 Task: Find connections with filter location Issia with filter topic #Managementconsultant with filter profile language French with filter current company Frost & Sullivan with filter school Bansal Institute of Science & Technology, Raisen Road, Kokta, Anand Nagar, Bhopal - 462021 with filter industry Machinery Manufacturing with filter service category Business Law with filter keywords title Director of Inside Sales
Action: Mouse moved to (509, 66)
Screenshot: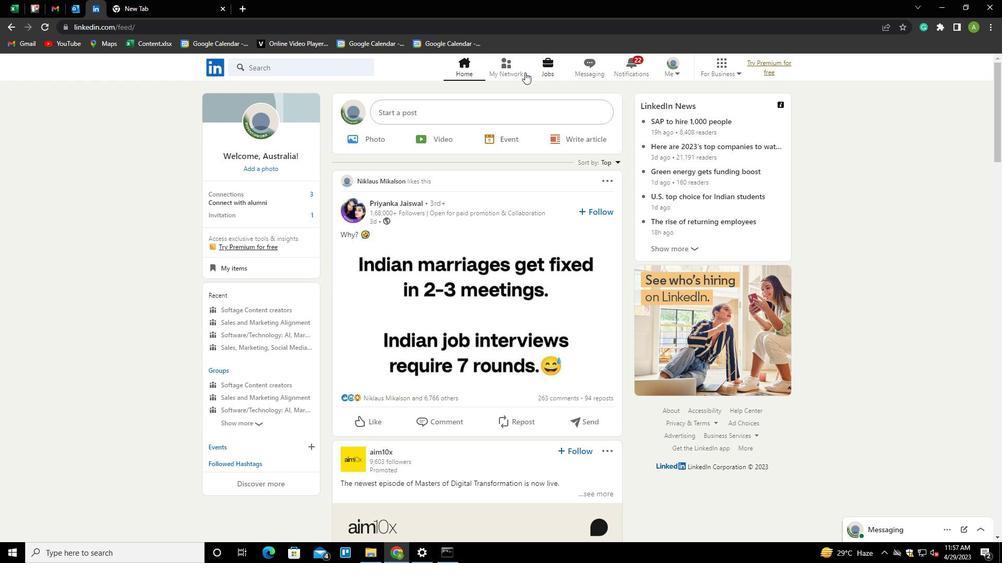
Action: Mouse pressed left at (509, 66)
Screenshot: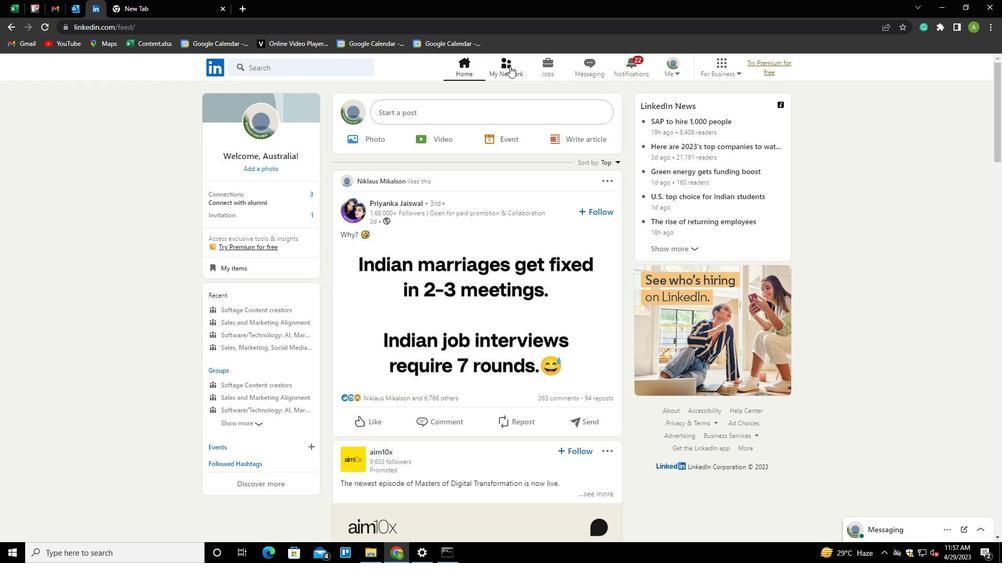 
Action: Mouse moved to (281, 124)
Screenshot: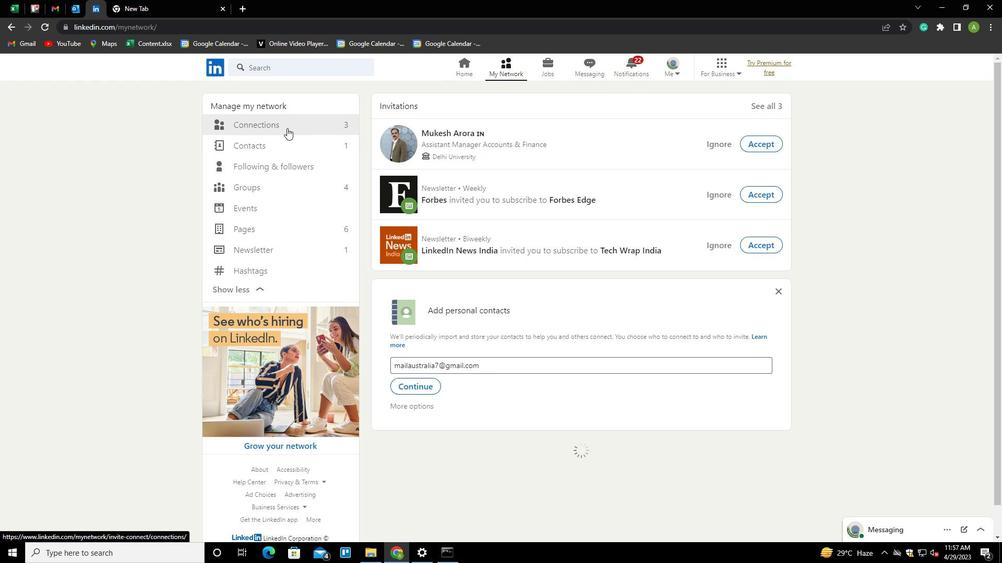
Action: Mouse pressed left at (281, 124)
Screenshot: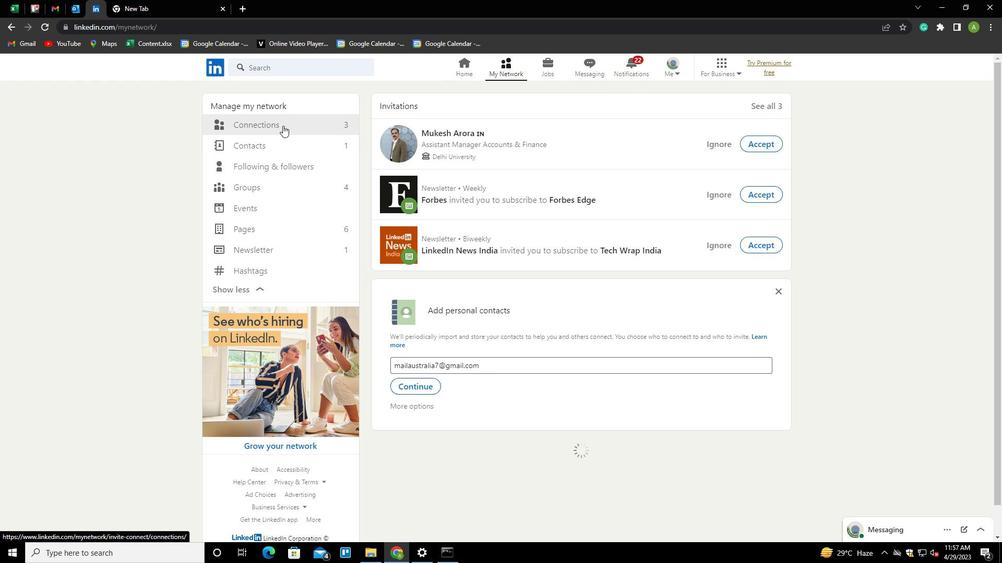 
Action: Mouse moved to (583, 123)
Screenshot: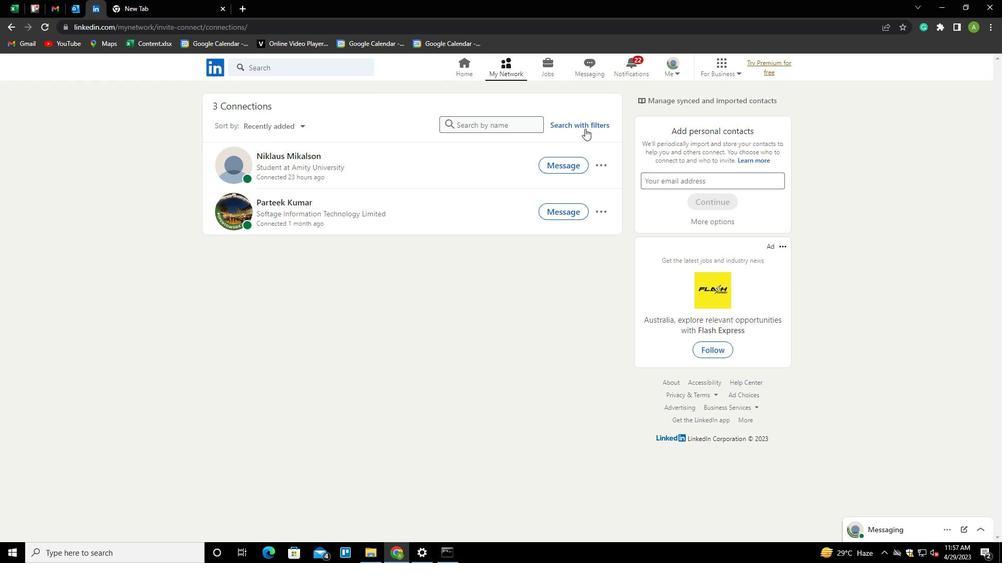 
Action: Mouse pressed left at (583, 123)
Screenshot: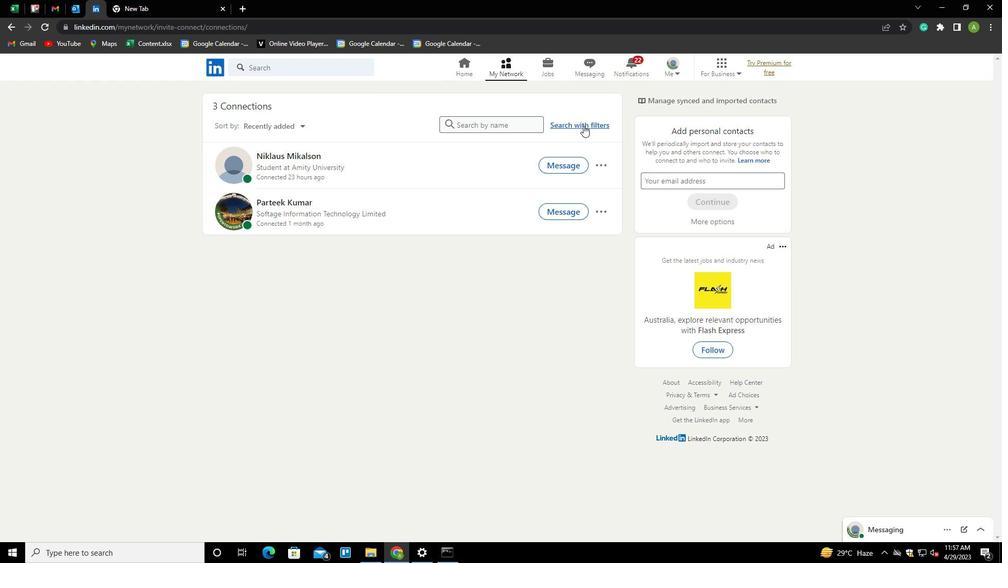 
Action: Mouse moved to (533, 91)
Screenshot: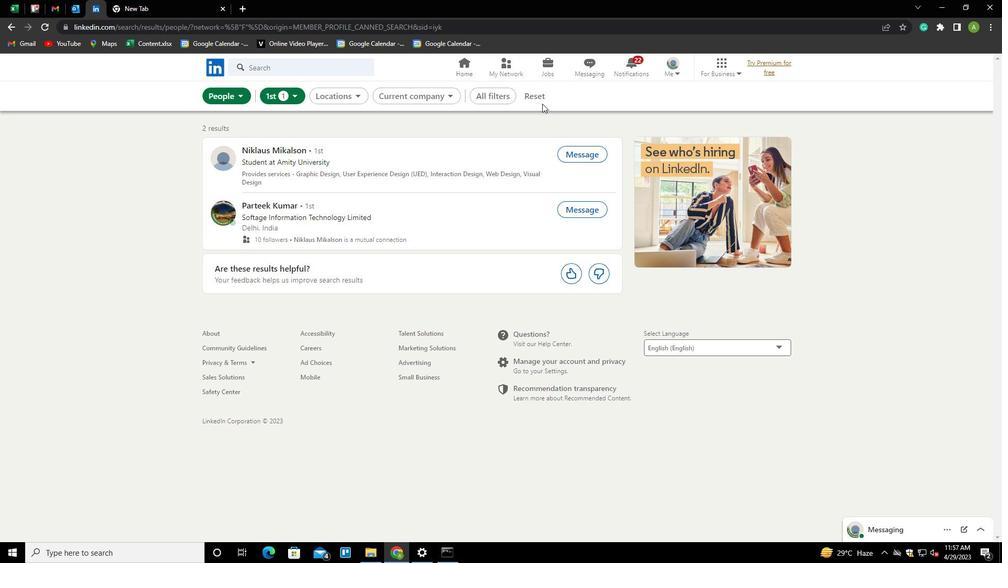 
Action: Mouse pressed left at (533, 91)
Screenshot: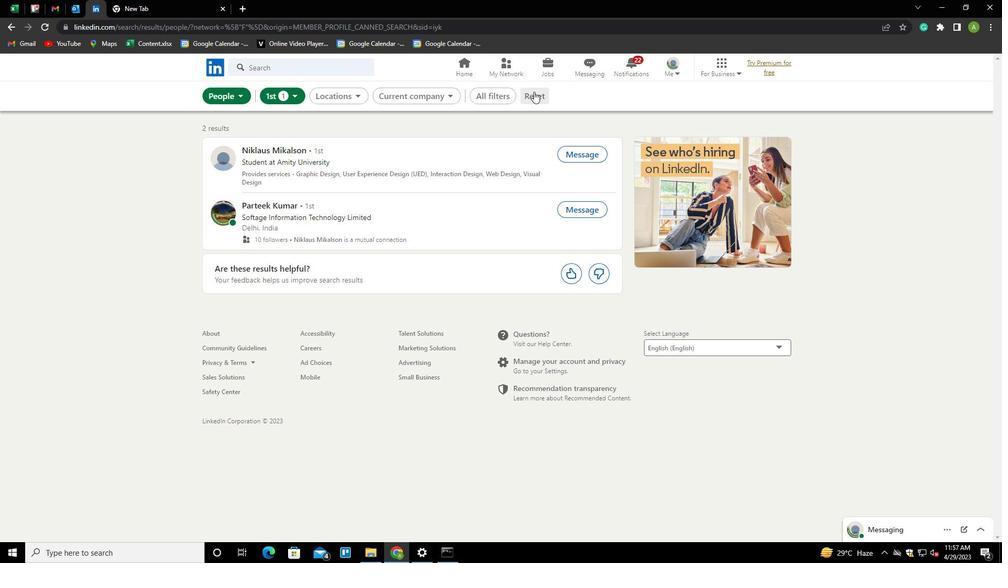 
Action: Mouse moved to (508, 94)
Screenshot: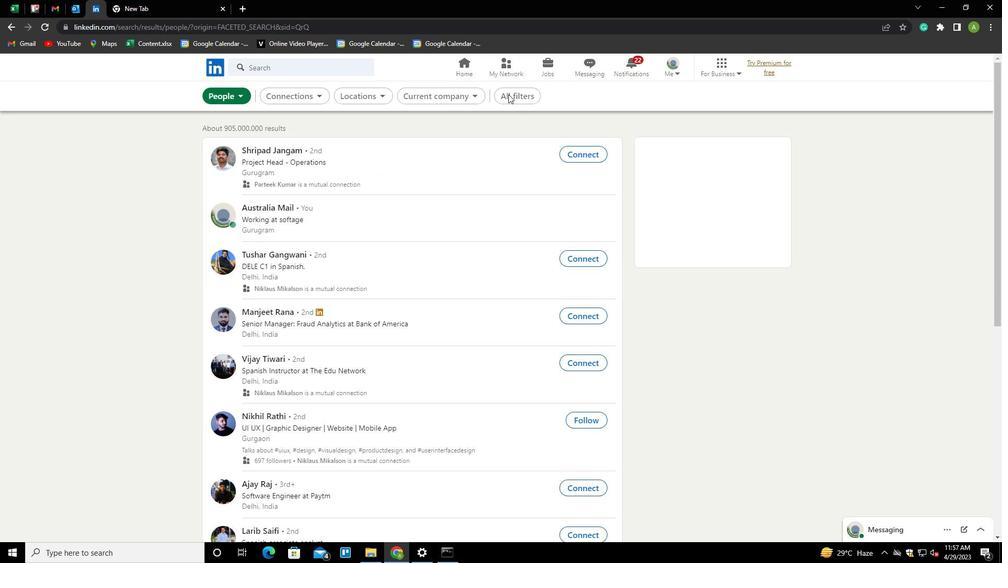 
Action: Mouse pressed left at (508, 94)
Screenshot: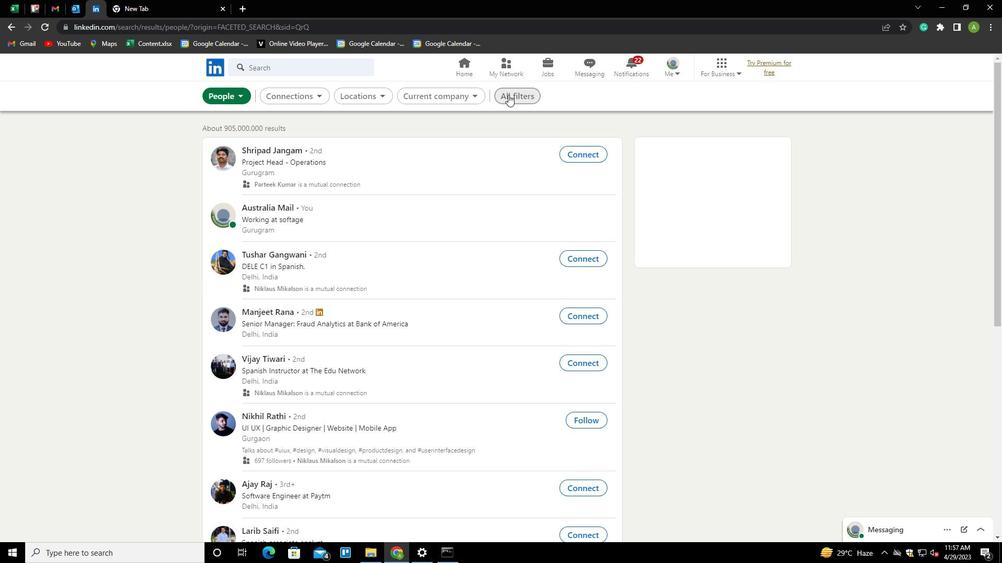 
Action: Mouse moved to (808, 300)
Screenshot: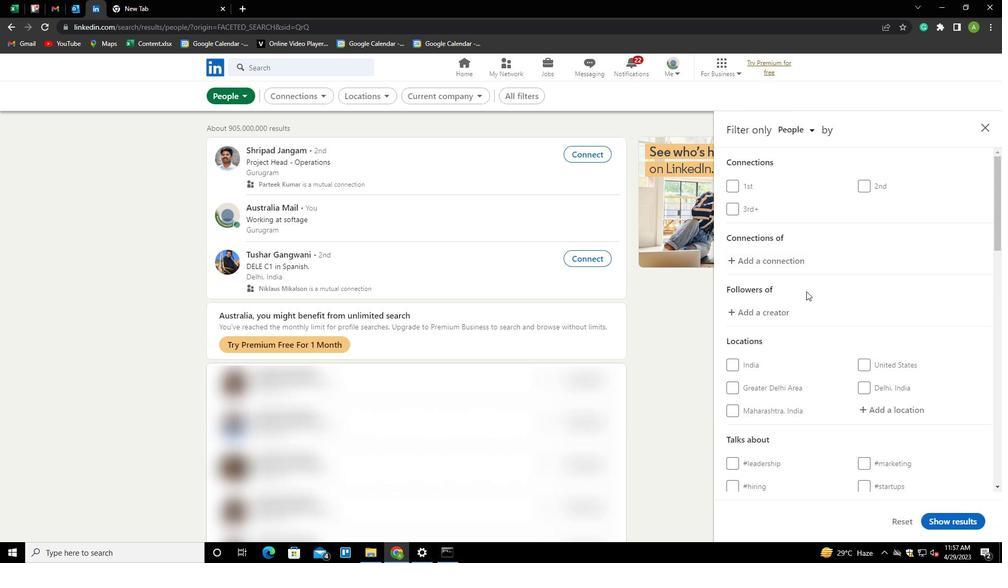 
Action: Mouse scrolled (808, 300) with delta (0, 0)
Screenshot: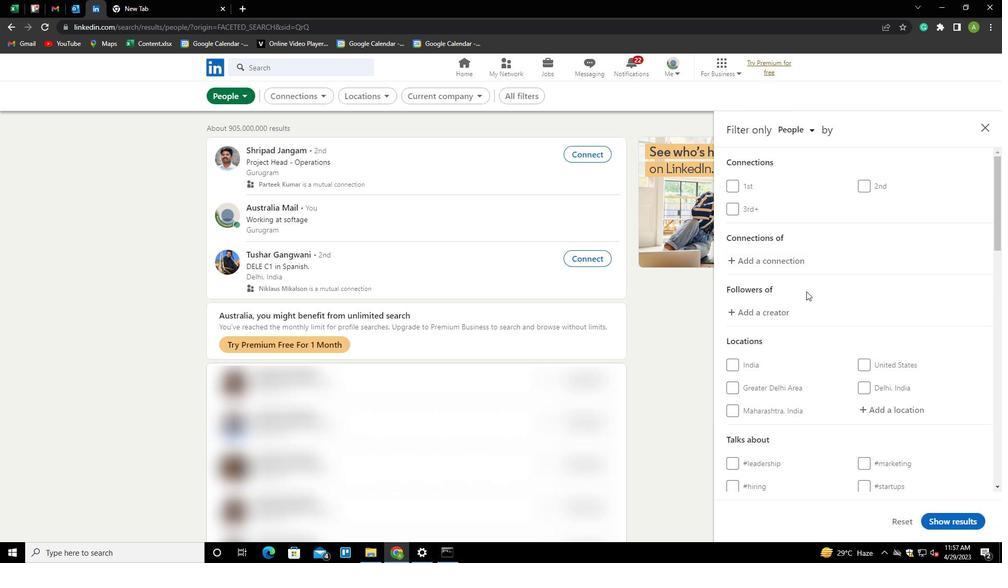 
Action: Mouse scrolled (808, 300) with delta (0, 0)
Screenshot: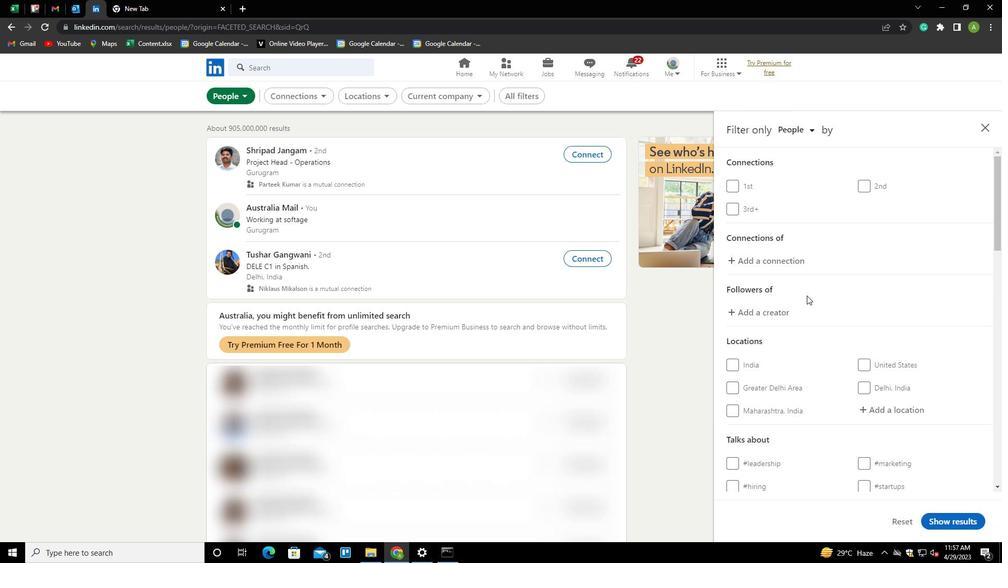 
Action: Mouse scrolled (808, 300) with delta (0, 0)
Screenshot: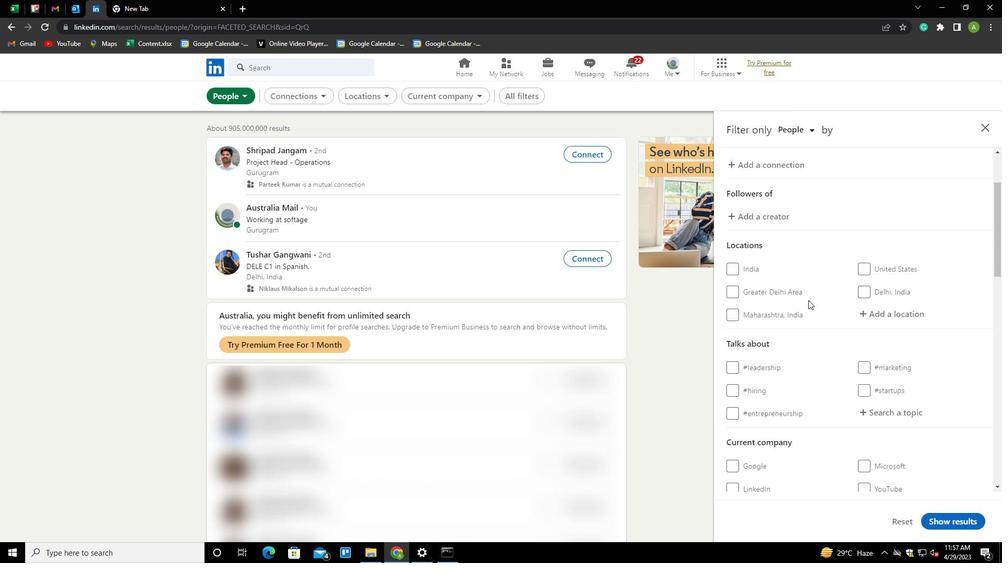 
Action: Mouse moved to (881, 258)
Screenshot: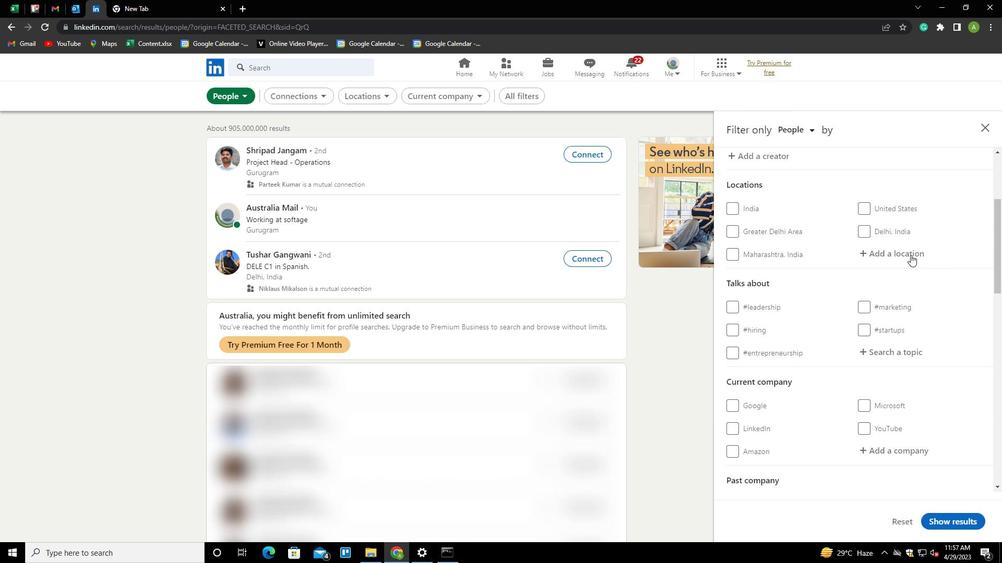 
Action: Mouse pressed left at (881, 258)
Screenshot: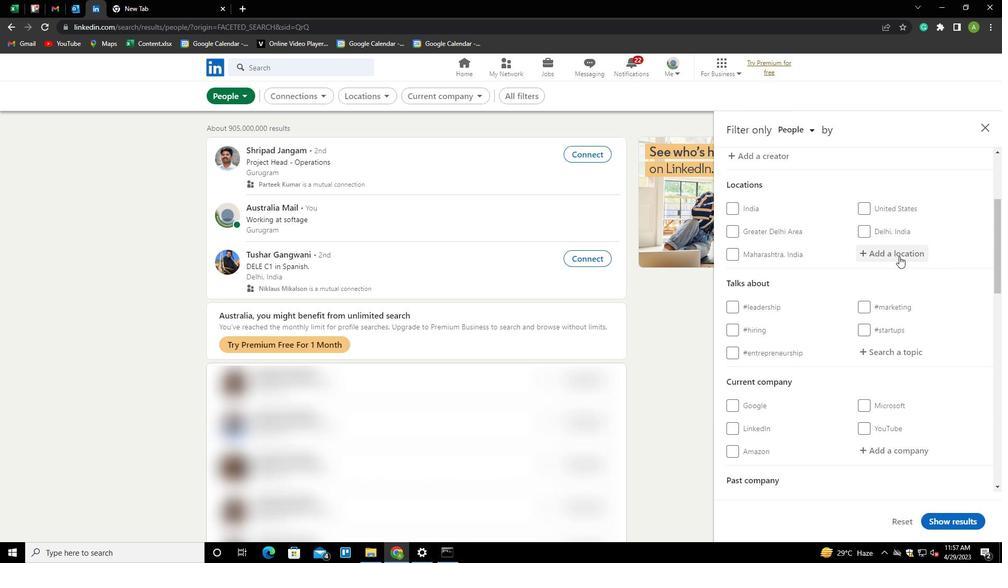 
Action: Mouse moved to (886, 256)
Screenshot: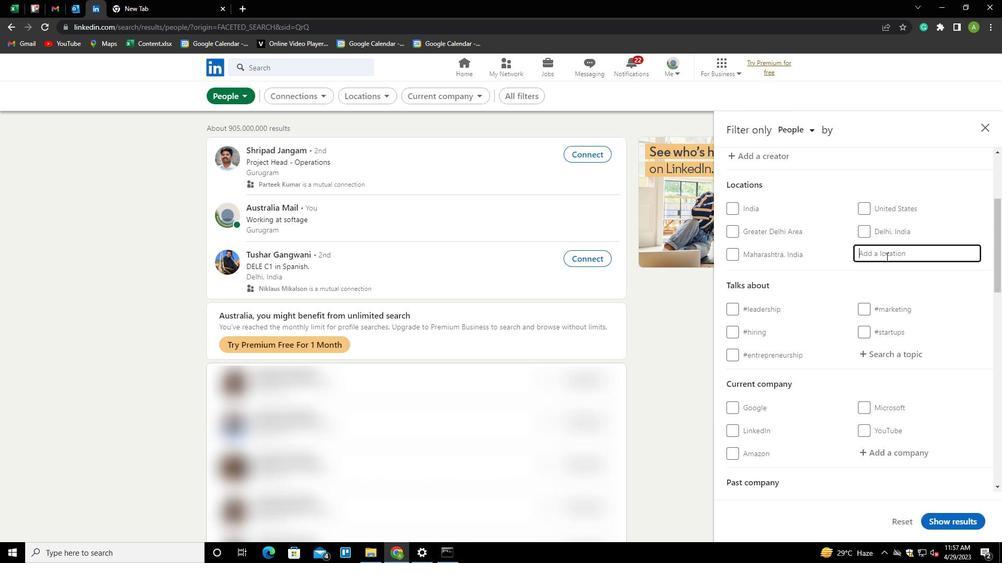 
Action: Mouse pressed left at (886, 256)
Screenshot: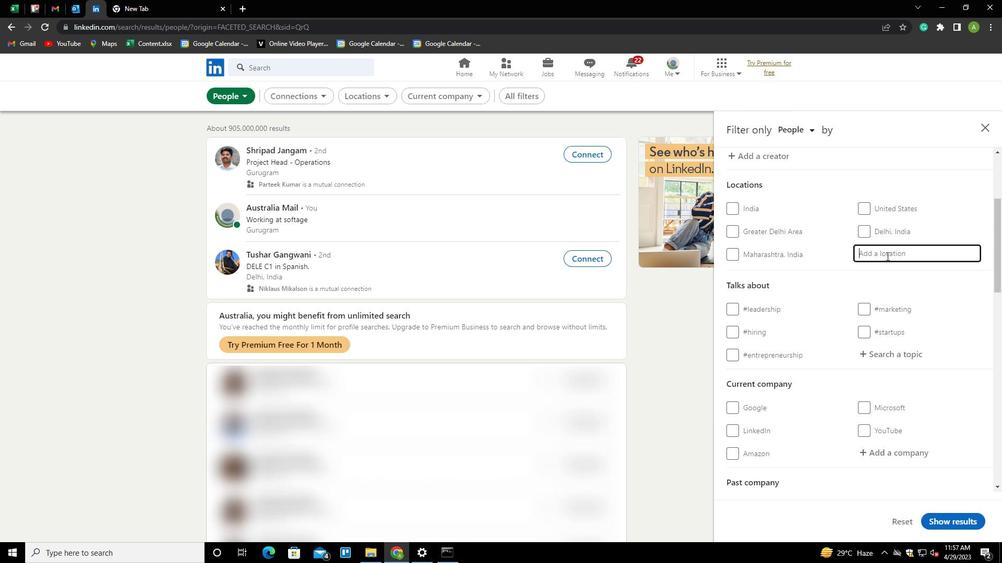 
Action: Key pressed <Key.shift>ISSIA<Key.down>
Screenshot: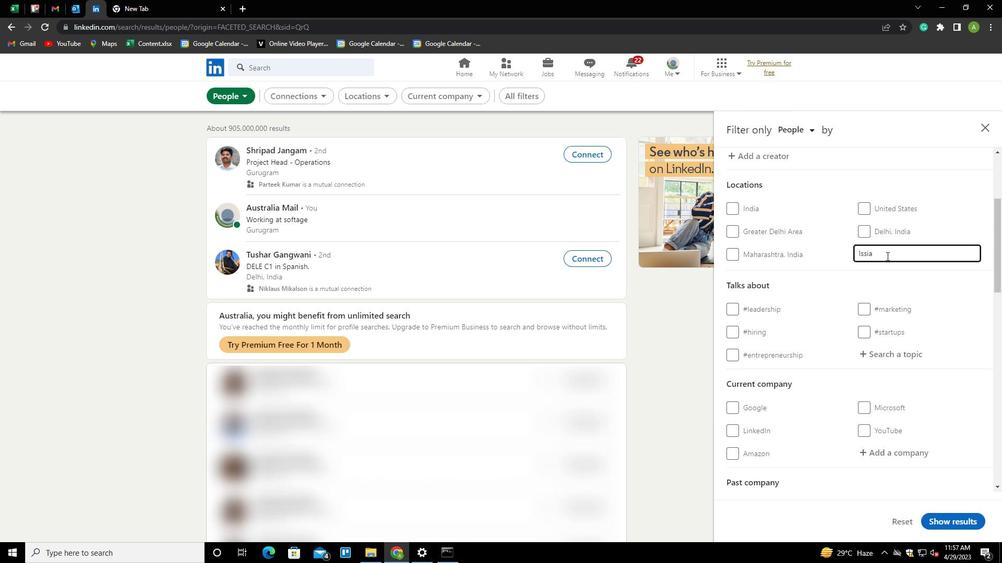 
Action: Mouse moved to (894, 276)
Screenshot: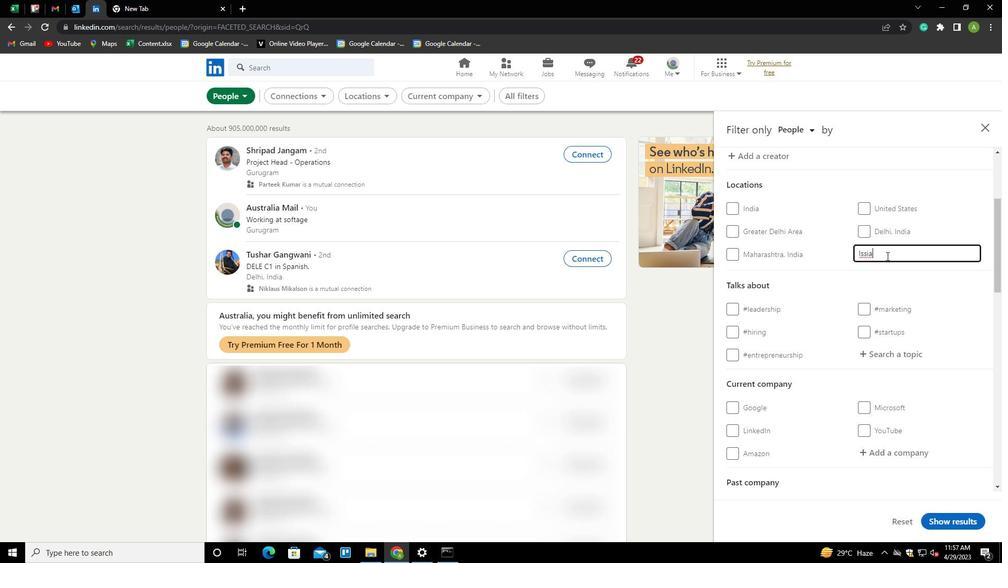 
Action: Mouse pressed left at (894, 276)
Screenshot: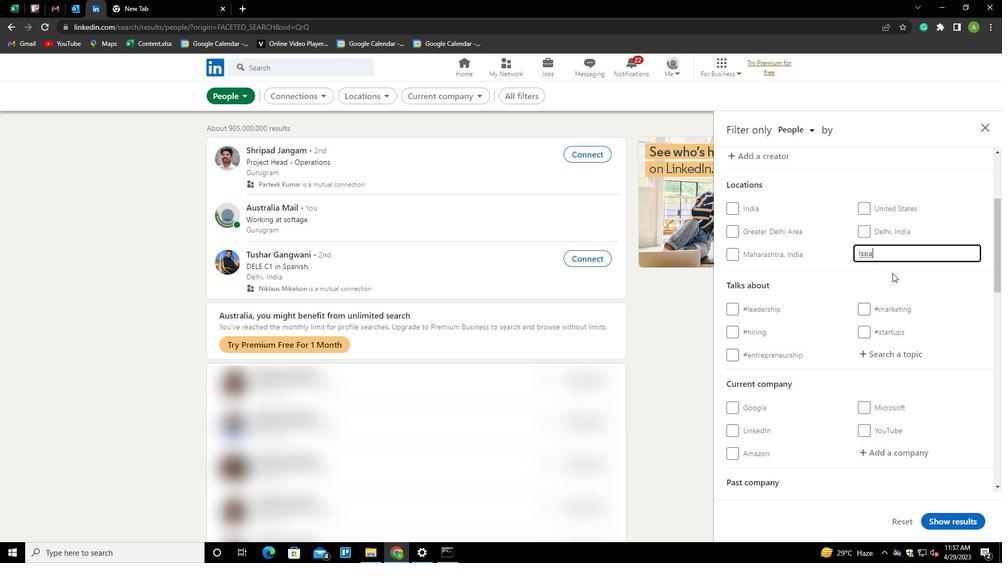 
Action: Mouse moved to (898, 277)
Screenshot: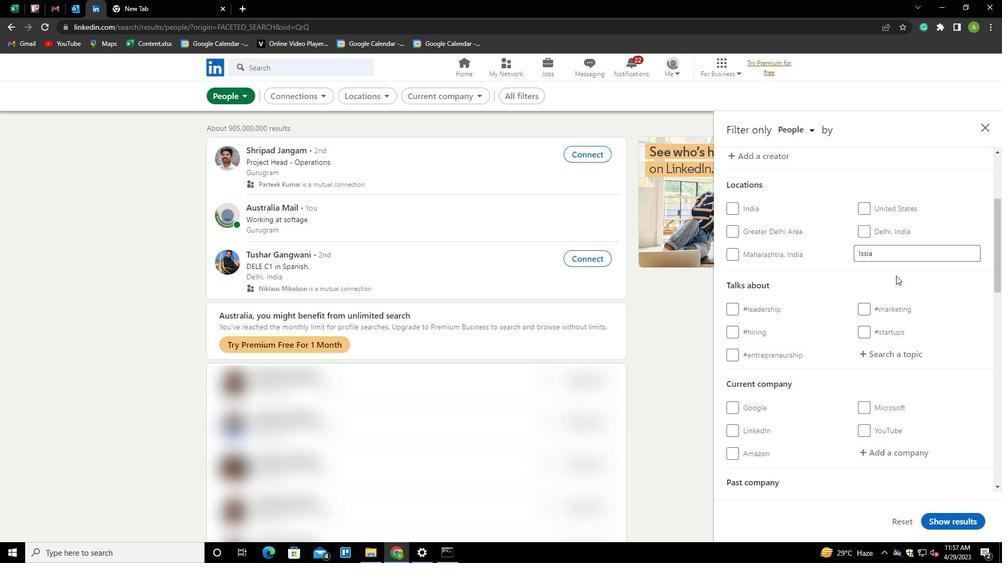 
Action: Mouse scrolled (898, 277) with delta (0, 0)
Screenshot: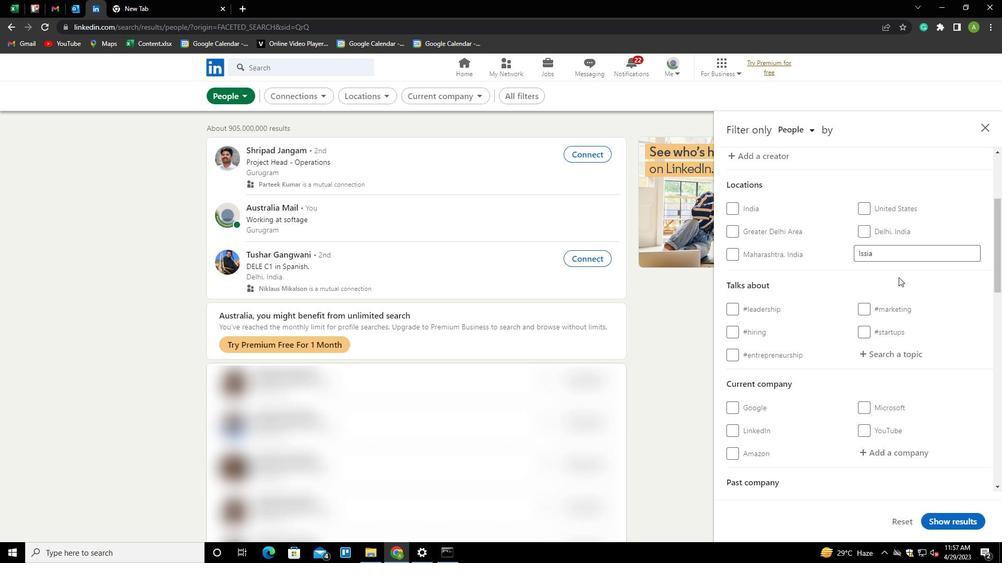 
Action: Mouse scrolled (898, 277) with delta (0, 0)
Screenshot: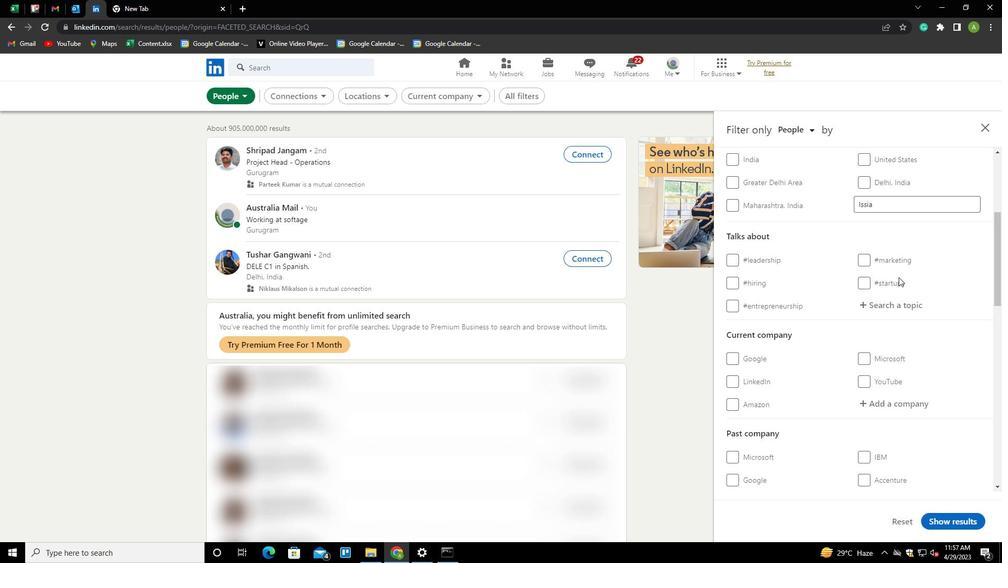 
Action: Mouse moved to (866, 253)
Screenshot: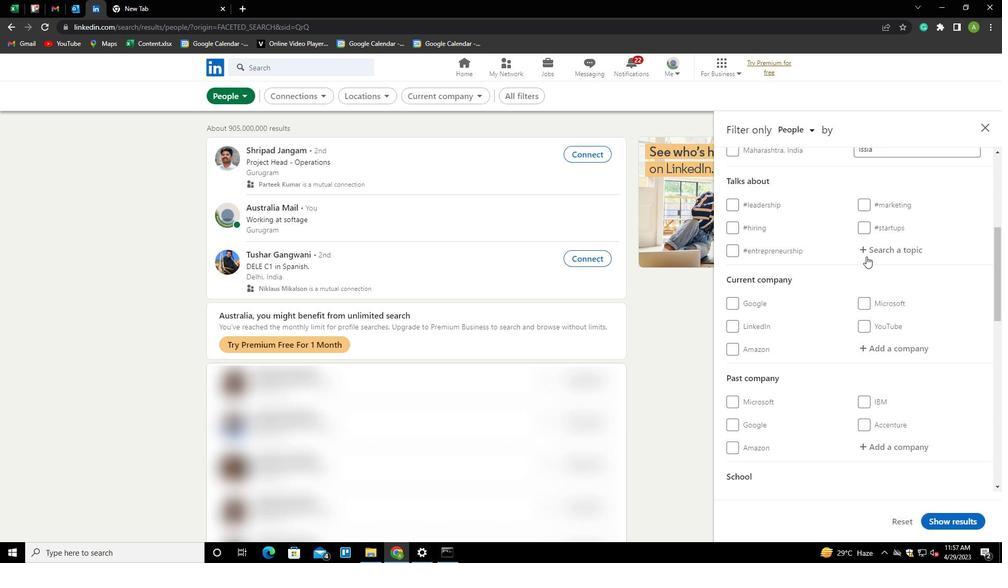 
Action: Mouse pressed left at (866, 253)
Screenshot: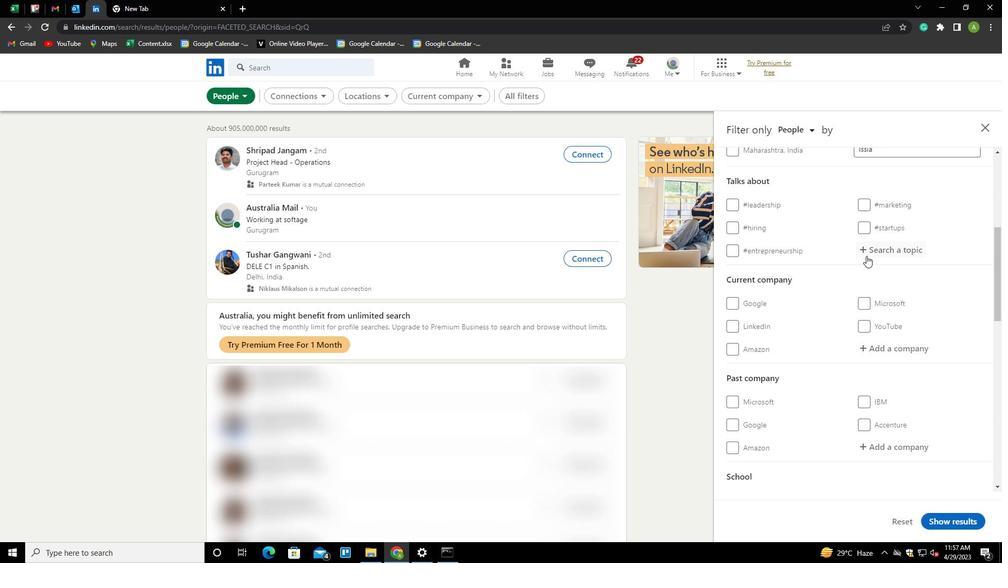 
Action: Key pressed MANAGEMENTCONSU<Key.down><Key.down><Key.enter>
Screenshot: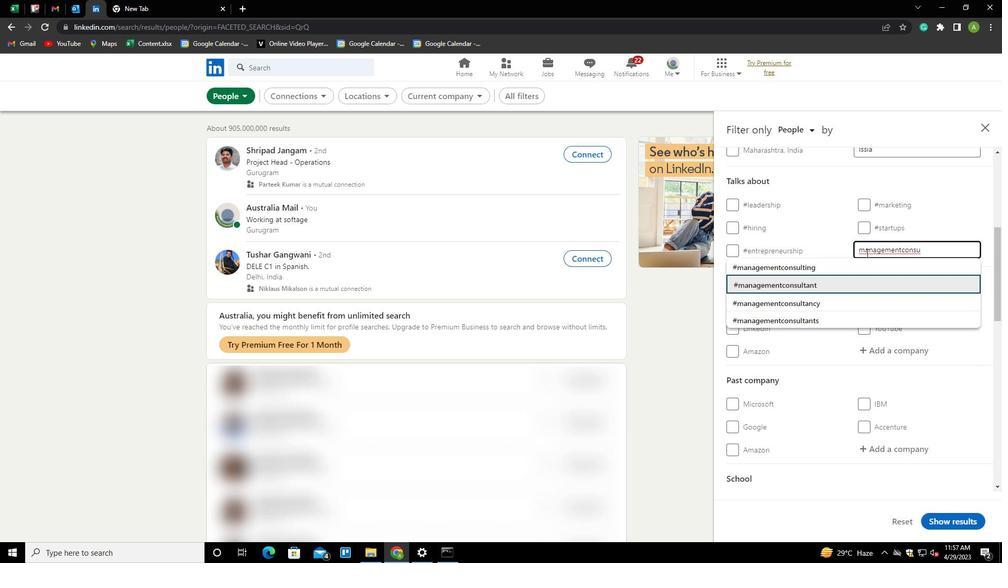 
Action: Mouse scrolled (866, 252) with delta (0, 0)
Screenshot: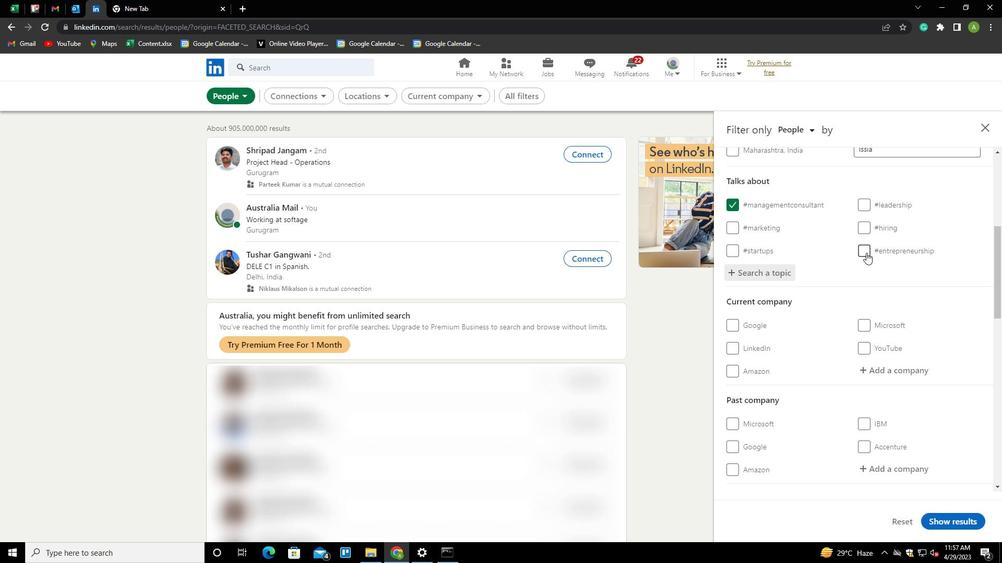 
Action: Mouse scrolled (866, 252) with delta (0, 0)
Screenshot: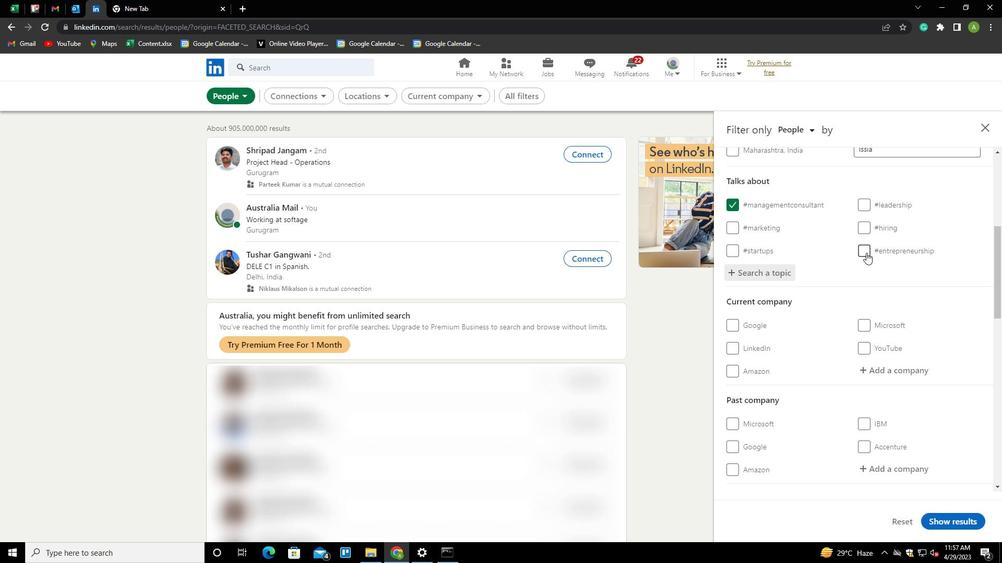 
Action: Mouse scrolled (866, 252) with delta (0, 0)
Screenshot: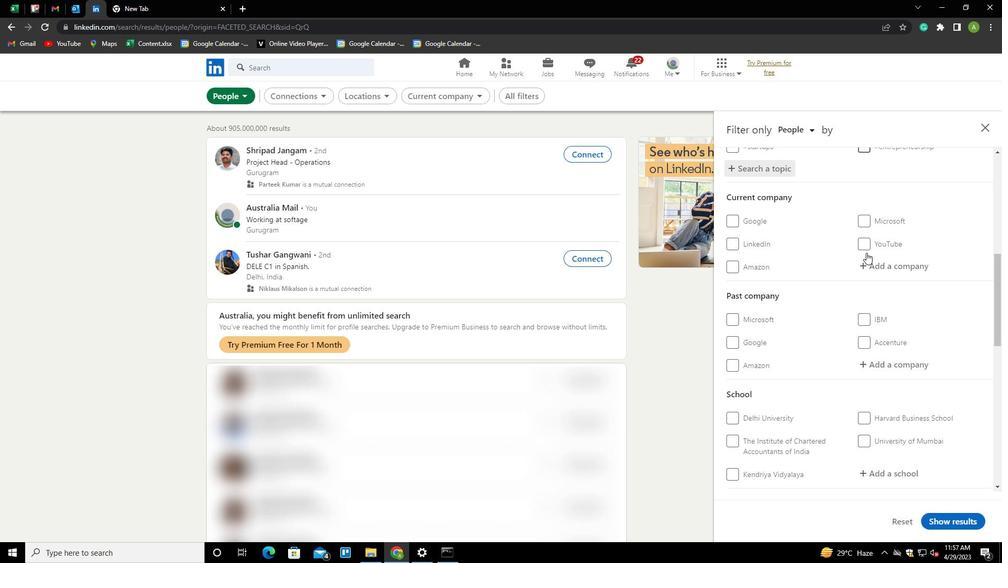 
Action: Mouse moved to (878, 219)
Screenshot: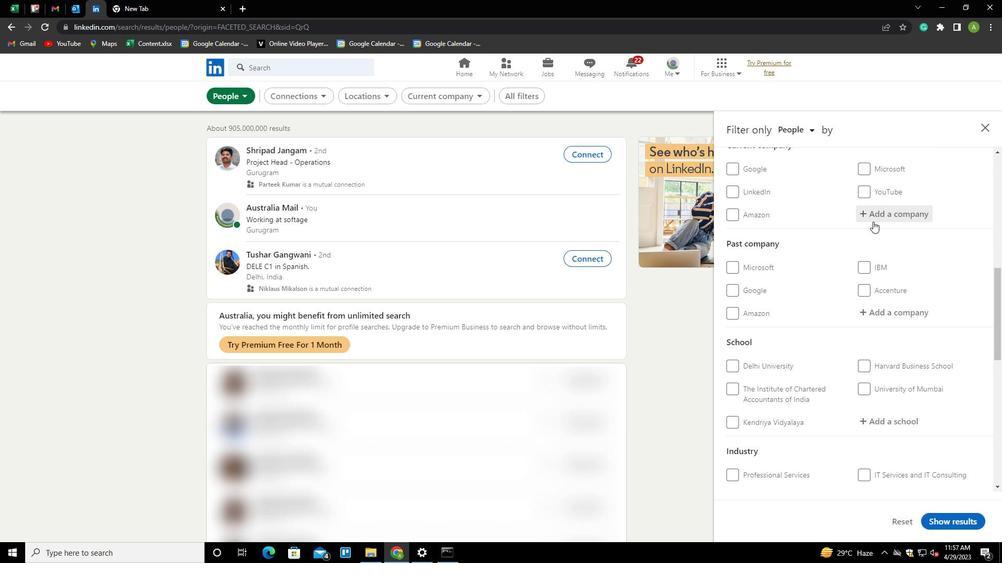 
Action: Mouse scrolled (878, 219) with delta (0, 0)
Screenshot: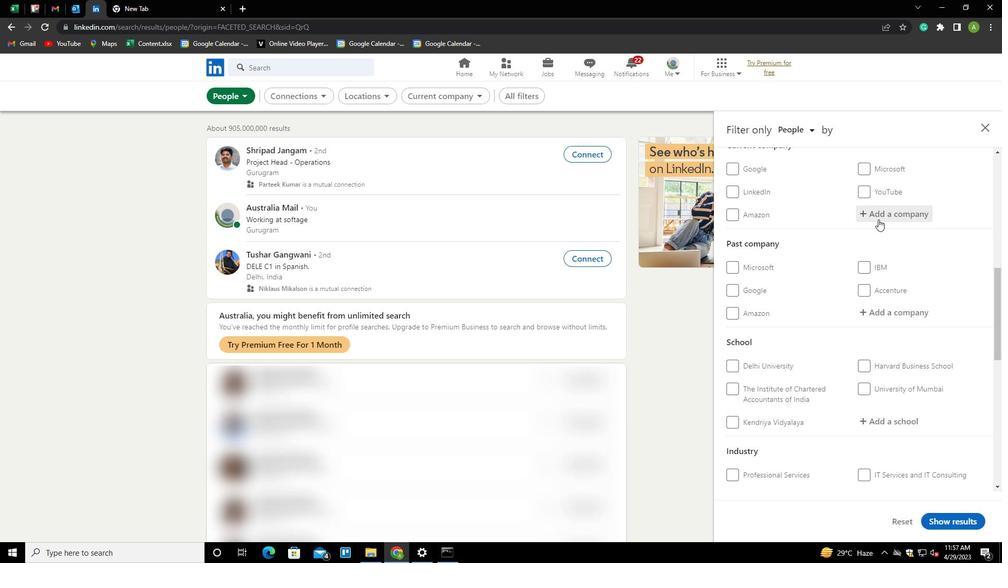 
Action: Mouse scrolled (878, 219) with delta (0, 0)
Screenshot: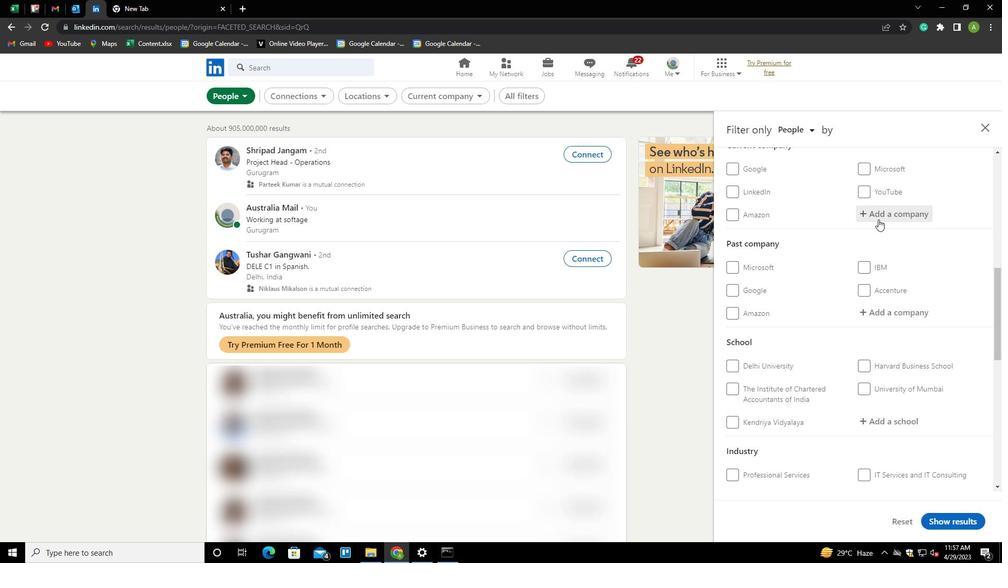 
Action: Mouse scrolled (878, 219) with delta (0, 0)
Screenshot: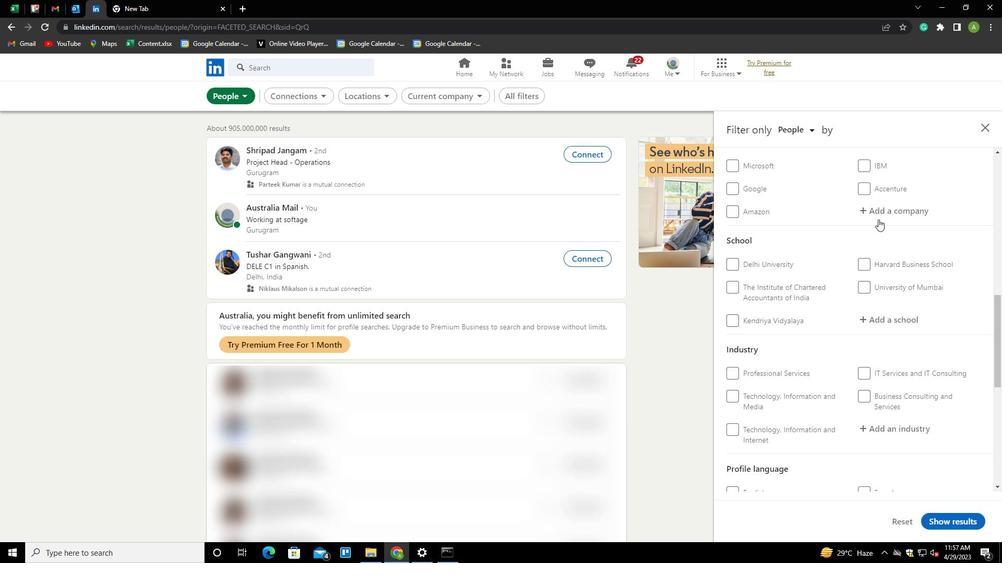 
Action: Mouse scrolled (878, 219) with delta (0, 0)
Screenshot: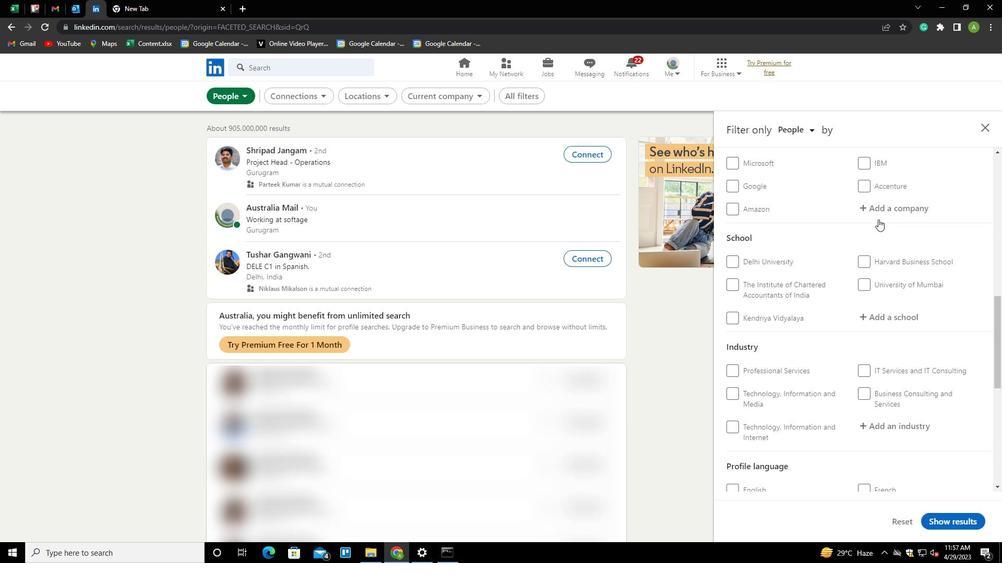 
Action: Mouse scrolled (878, 219) with delta (0, 0)
Screenshot: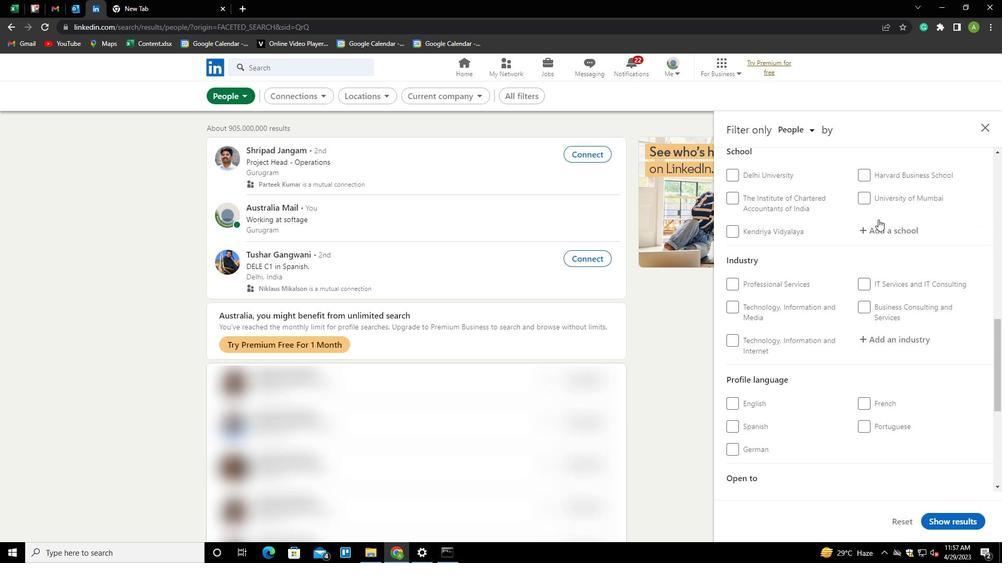 
Action: Mouse scrolled (878, 219) with delta (0, 0)
Screenshot: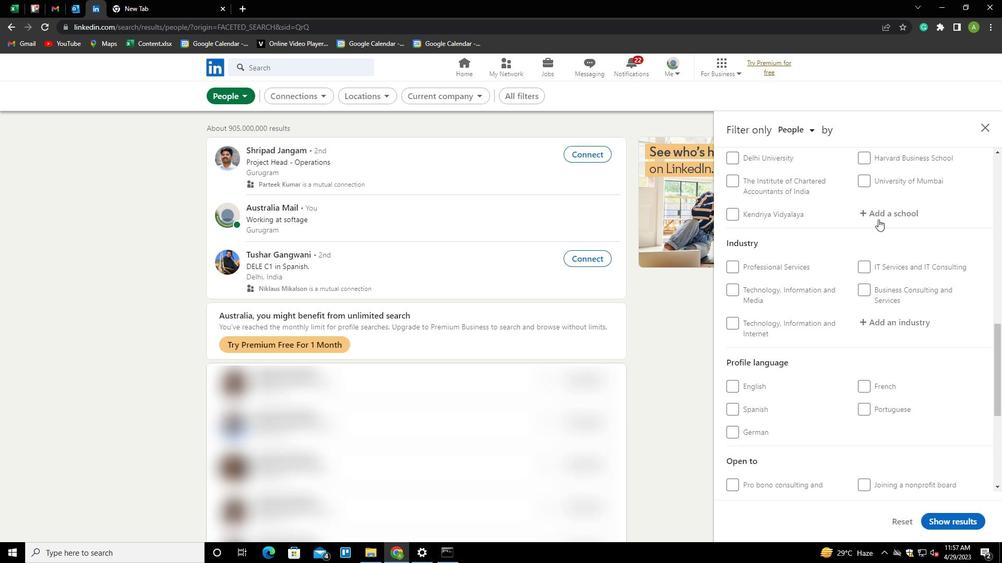 
Action: Mouse moved to (864, 284)
Screenshot: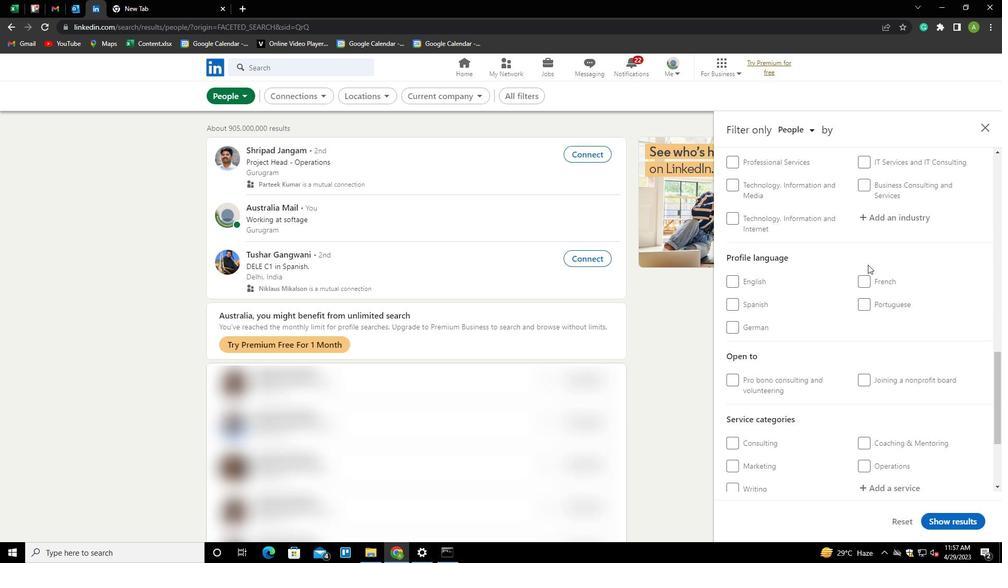 
Action: Mouse pressed left at (864, 284)
Screenshot: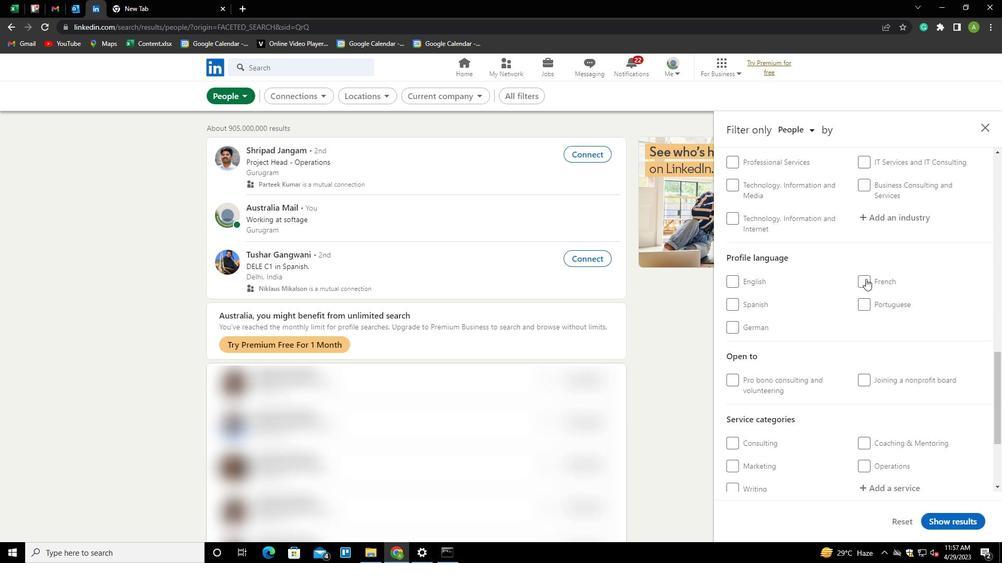 
Action: Mouse moved to (908, 302)
Screenshot: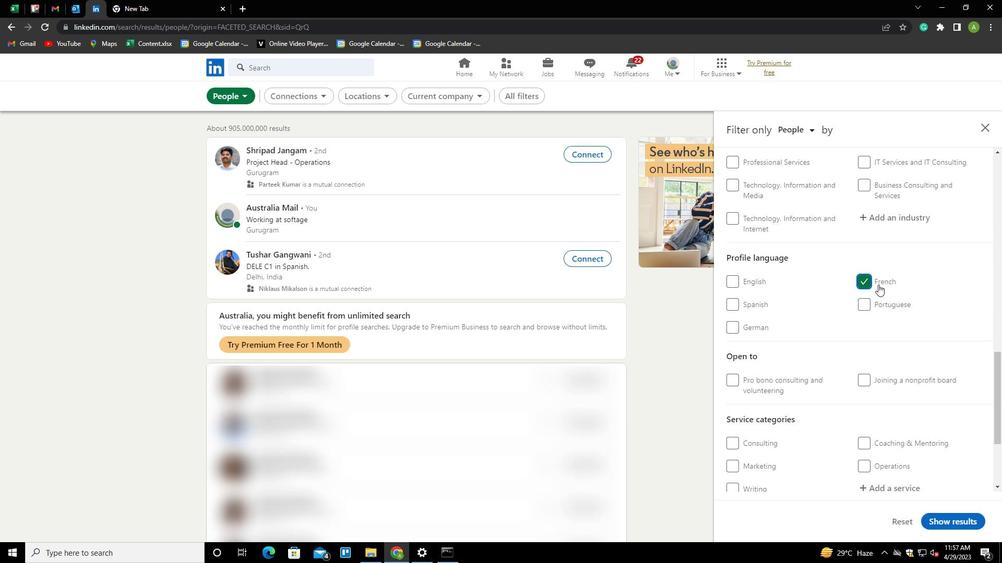 
Action: Mouse scrolled (908, 302) with delta (0, 0)
Screenshot: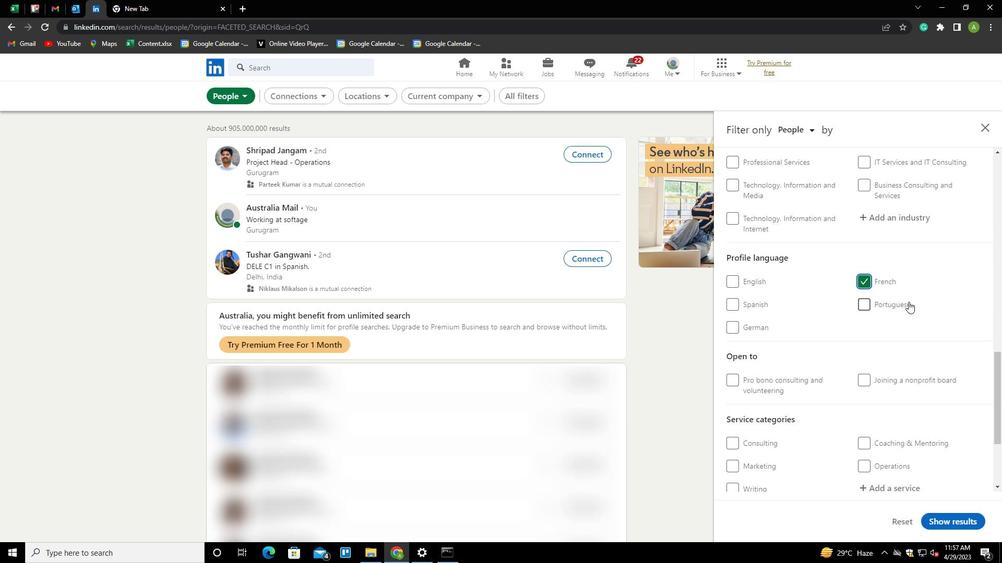 
Action: Mouse scrolled (908, 302) with delta (0, 0)
Screenshot: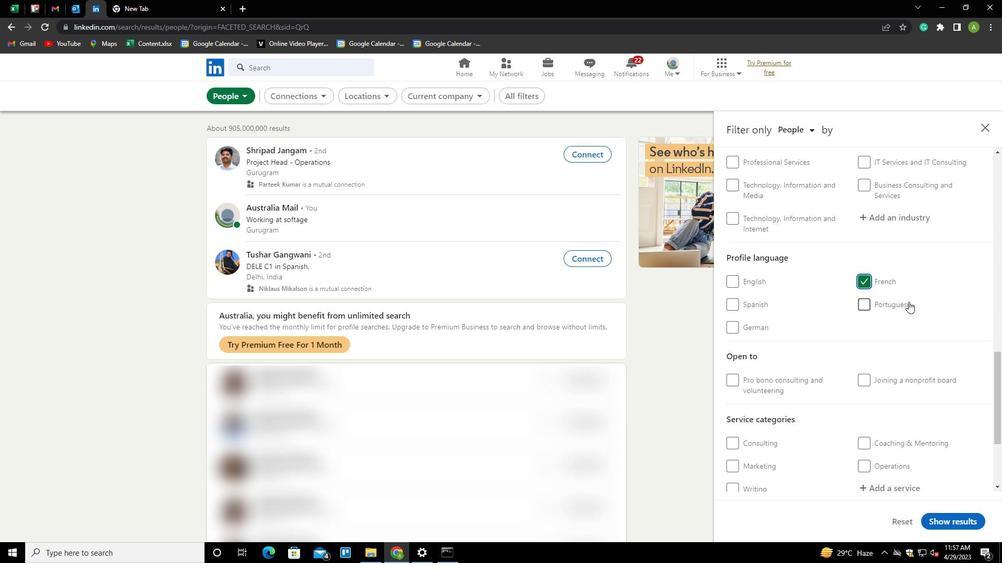 
Action: Mouse scrolled (908, 302) with delta (0, 0)
Screenshot: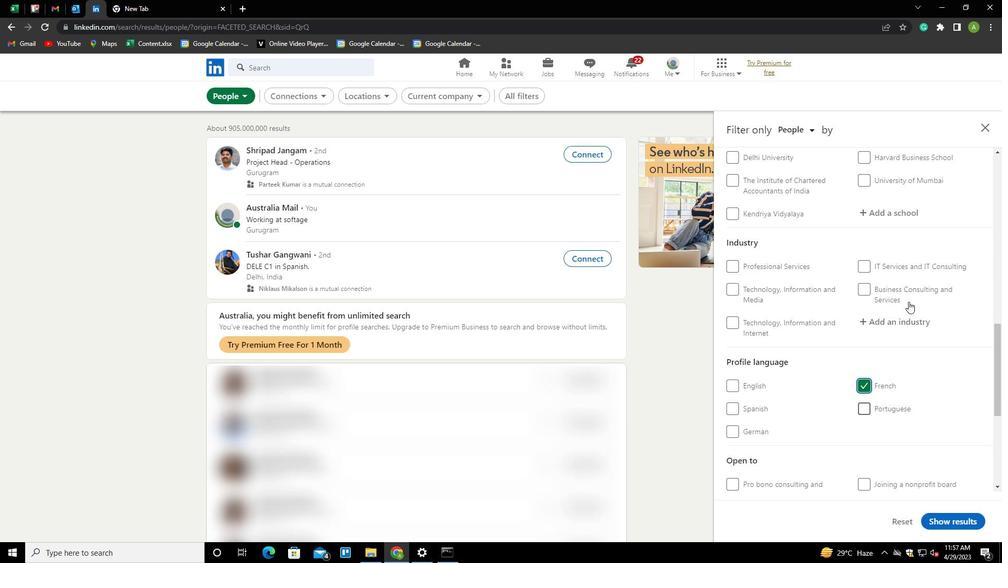 
Action: Mouse scrolled (908, 302) with delta (0, 0)
Screenshot: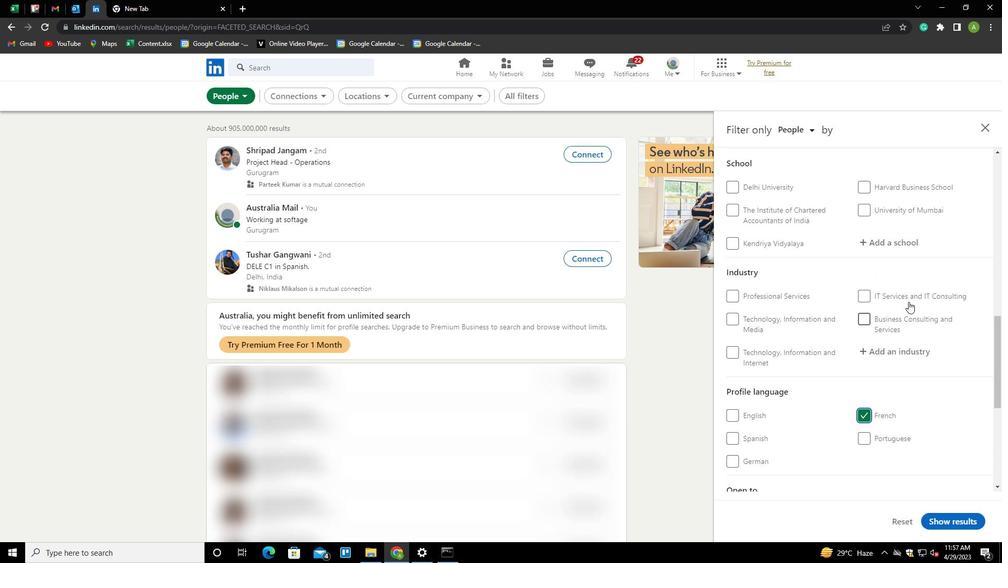 
Action: Mouse scrolled (908, 302) with delta (0, 0)
Screenshot: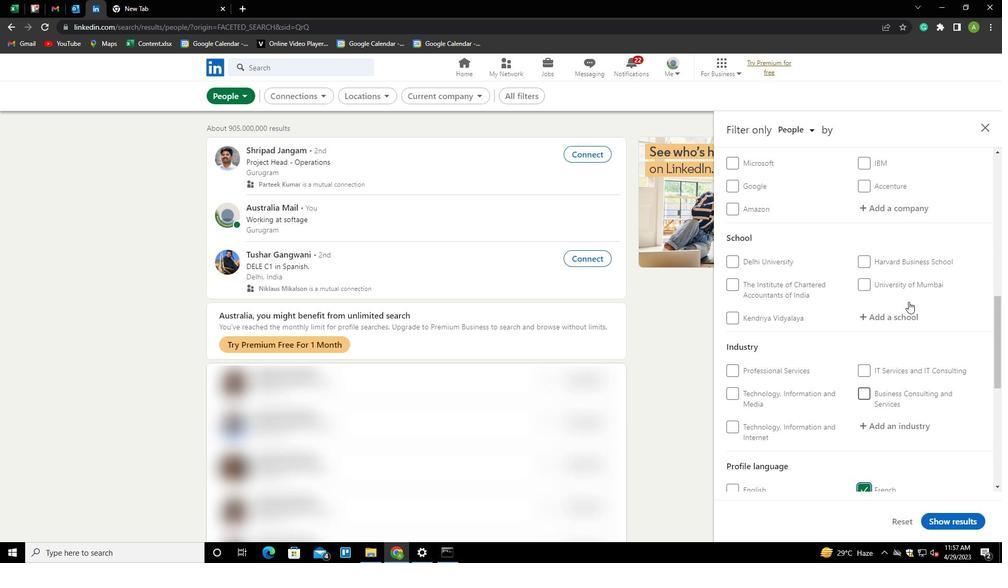 
Action: Mouse scrolled (908, 302) with delta (0, 0)
Screenshot: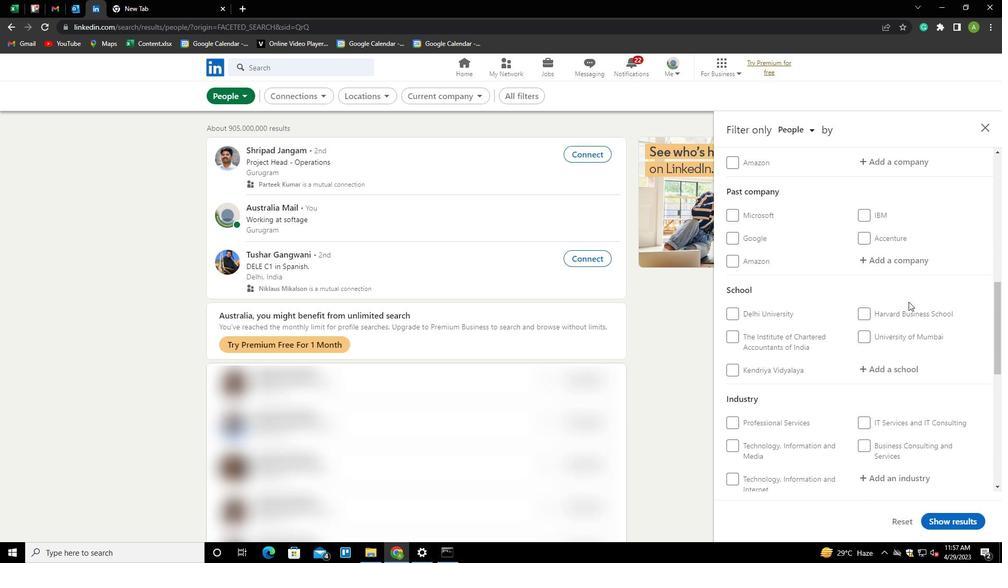 
Action: Mouse scrolled (908, 302) with delta (0, 0)
Screenshot: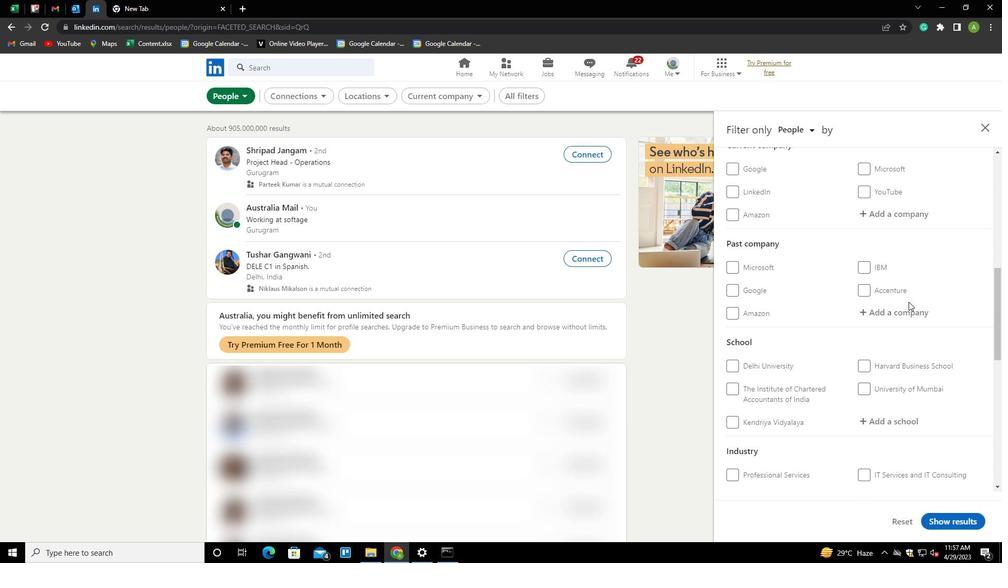 
Action: Mouse scrolled (908, 302) with delta (0, 0)
Screenshot: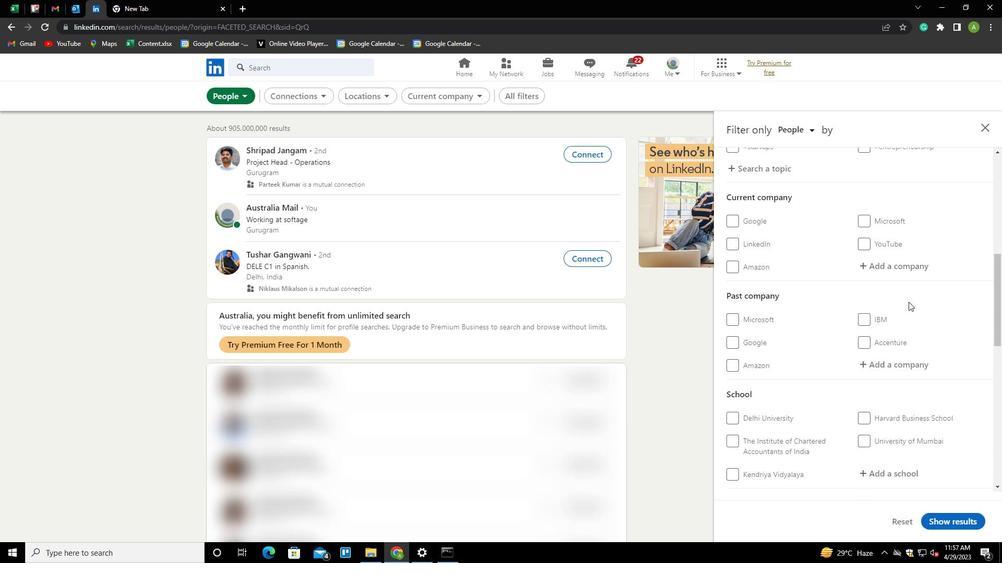 
Action: Mouse moved to (897, 319)
Screenshot: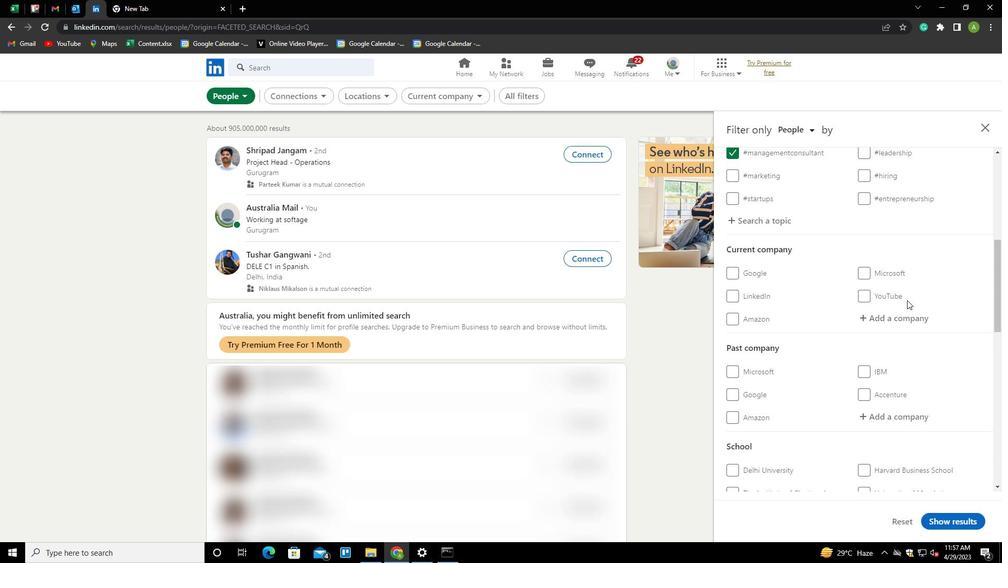 
Action: Mouse pressed left at (897, 319)
Screenshot: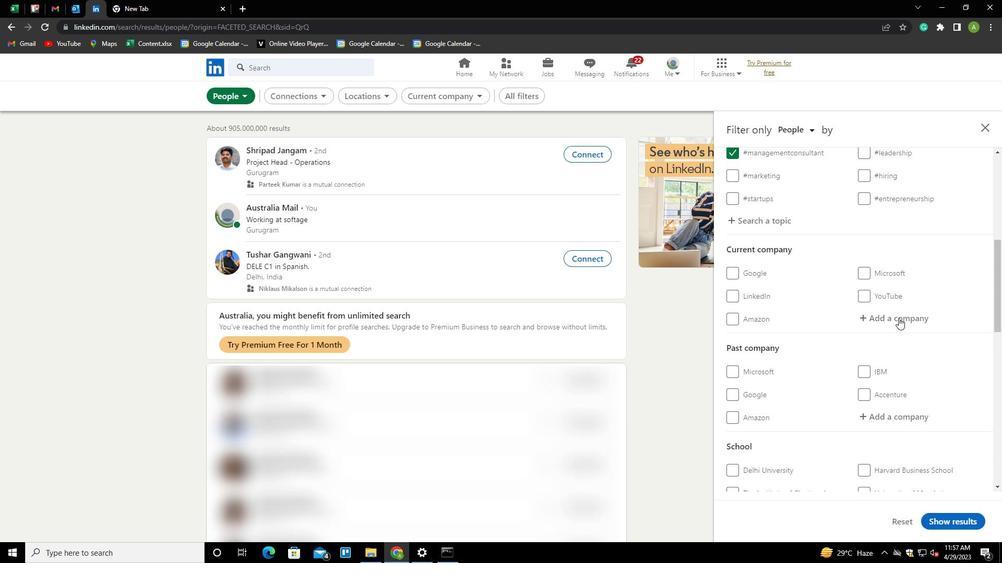 
Action: Mouse moved to (897, 320)
Screenshot: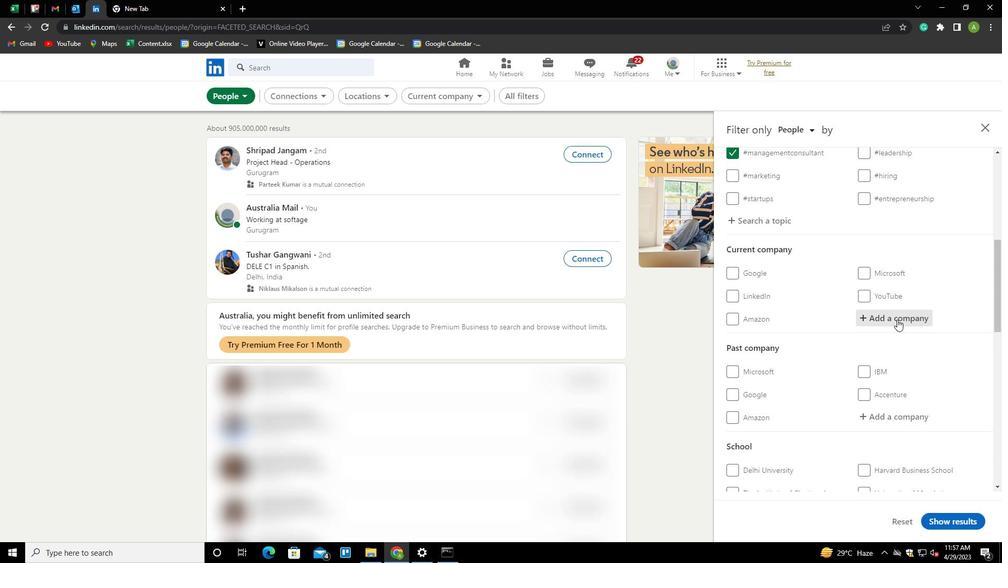 
Action: Key pressed <Key.shift>FROST<Key.space><Key.shift><Key.shift><Key.shift>&<Key.space><Key.down><Key.enter>
Screenshot: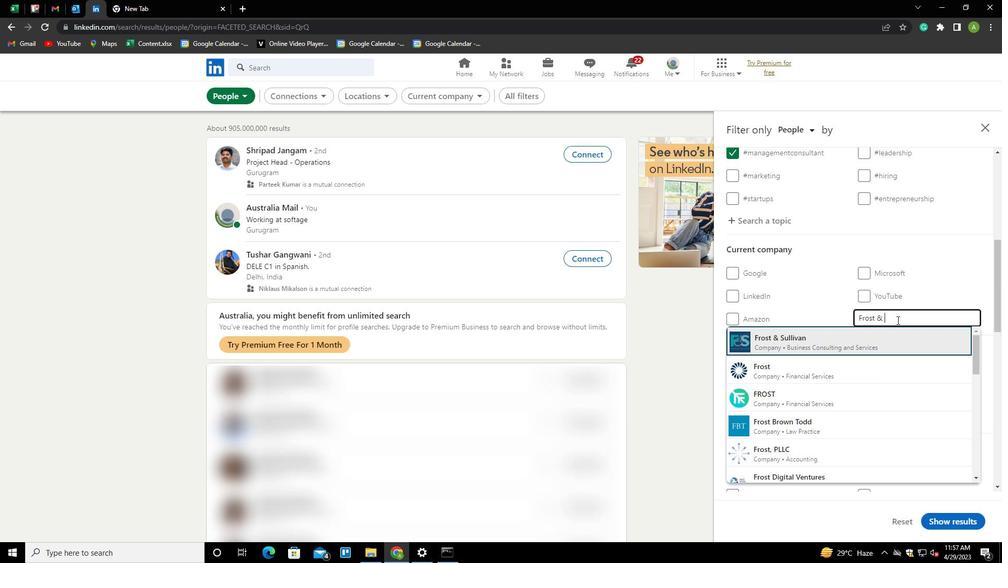 
Action: Mouse scrolled (897, 319) with delta (0, 0)
Screenshot: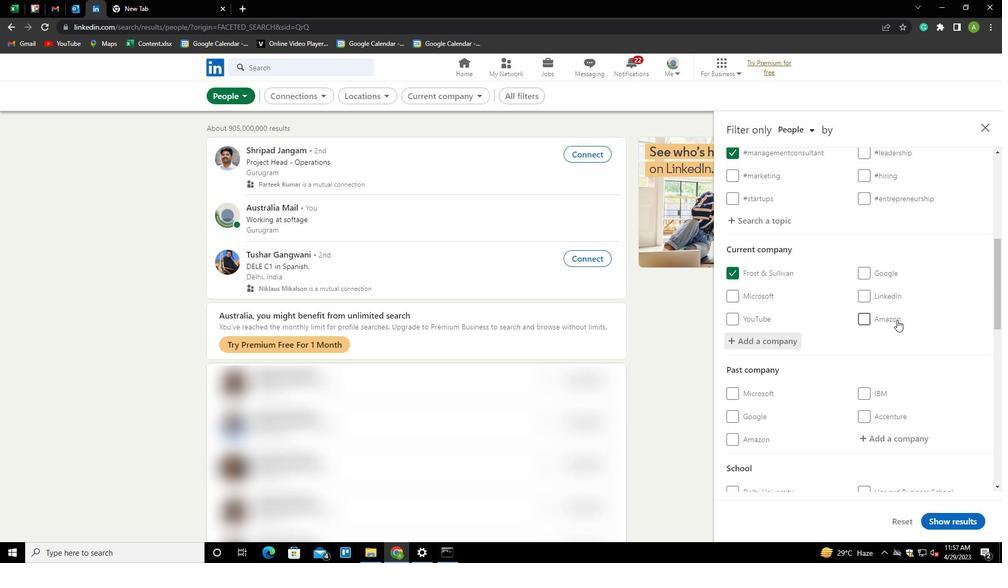 
Action: Mouse scrolled (897, 319) with delta (0, 0)
Screenshot: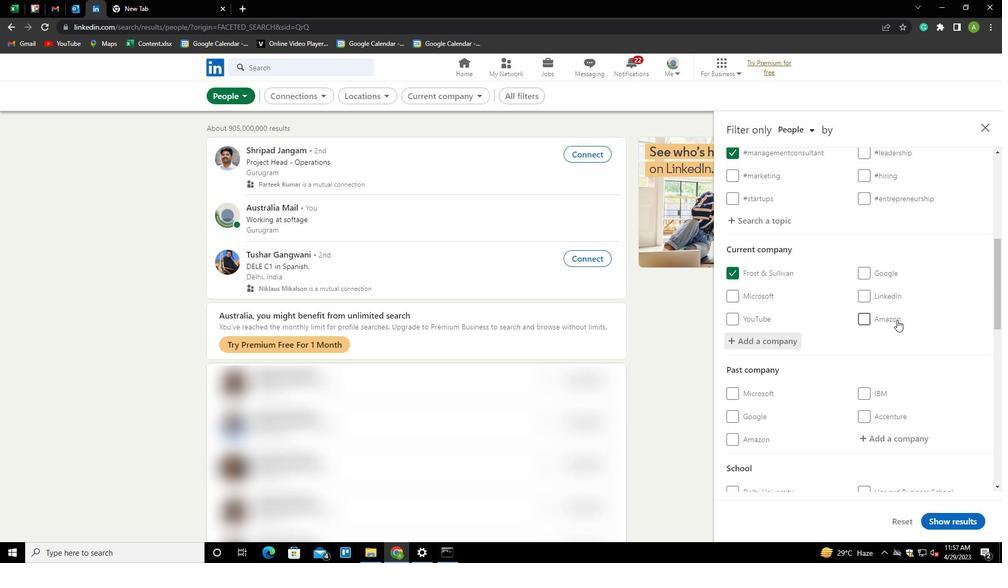 
Action: Mouse scrolled (897, 319) with delta (0, 0)
Screenshot: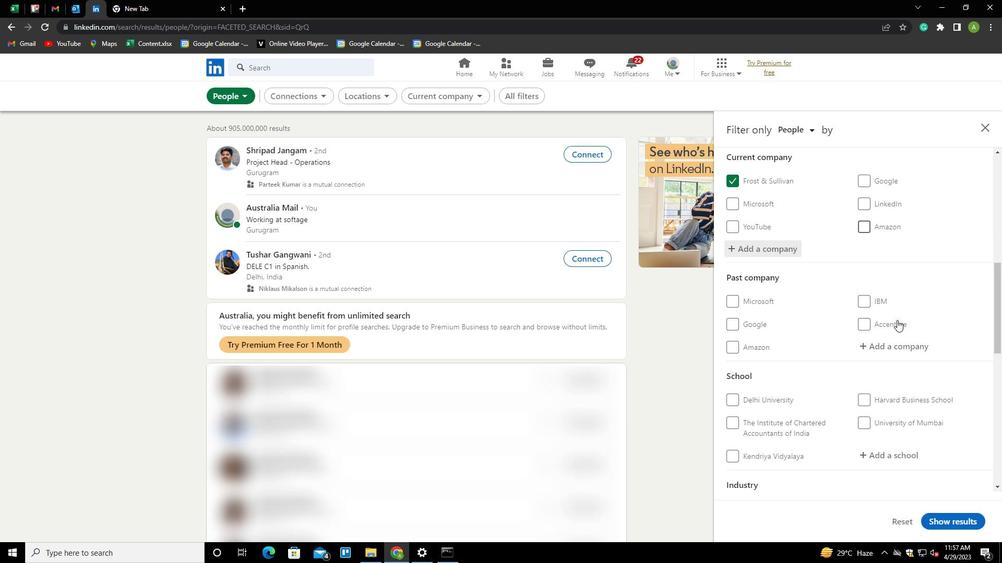
Action: Mouse scrolled (897, 319) with delta (0, 0)
Screenshot: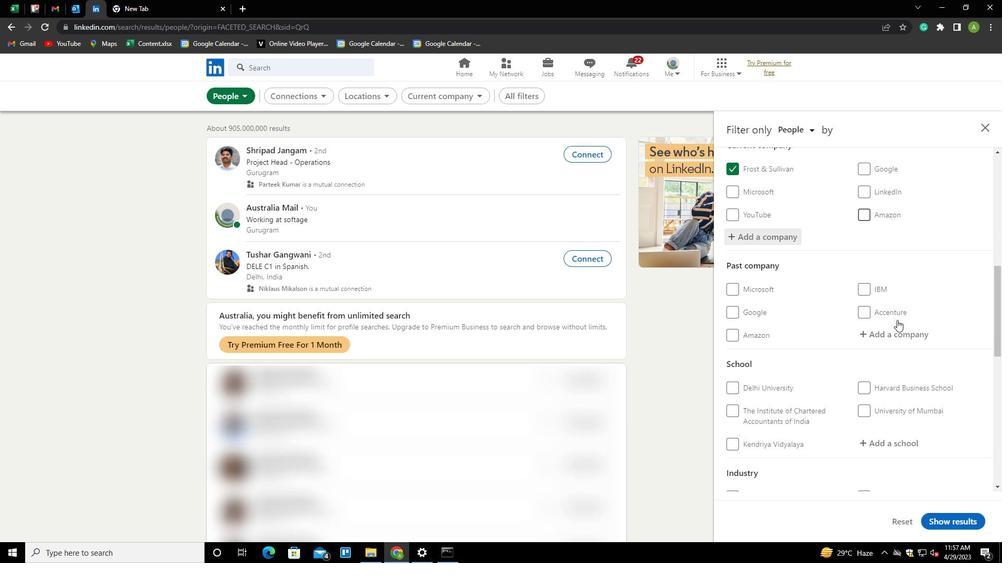 
Action: Mouse scrolled (897, 319) with delta (0, 0)
Screenshot: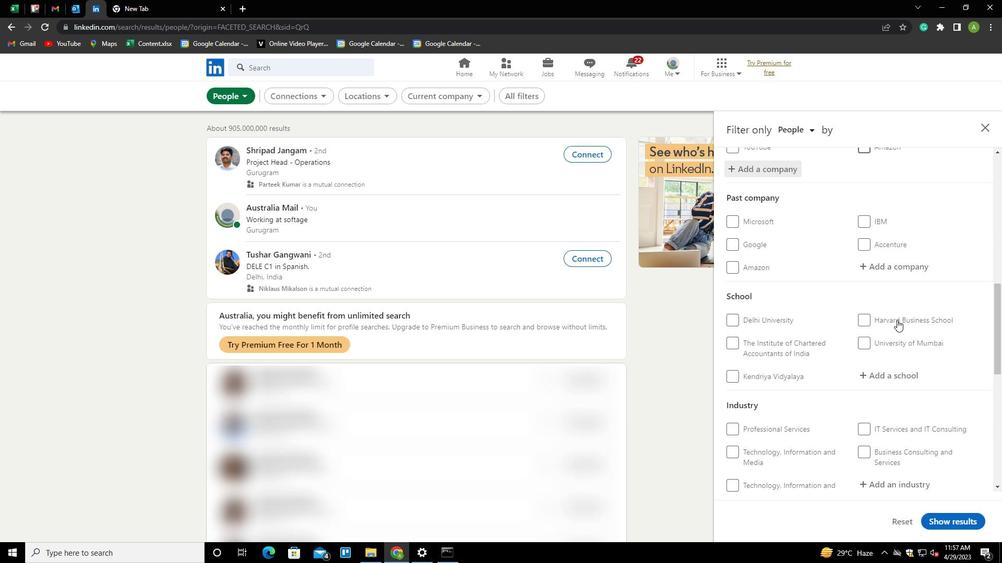 
Action: Mouse moved to (873, 293)
Screenshot: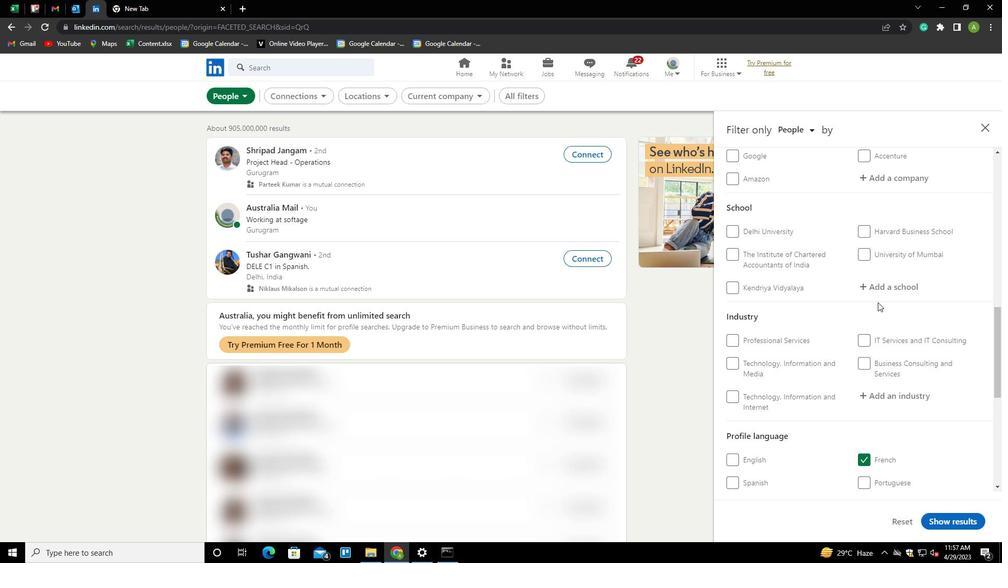 
Action: Mouse pressed left at (873, 293)
Screenshot: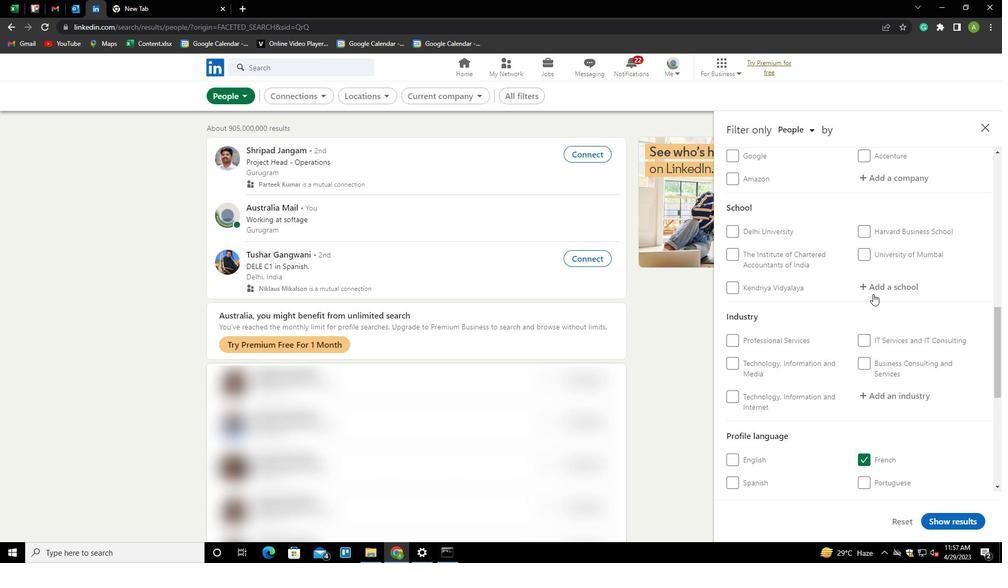 
Action: Key pressed <Key.shift>BAM<Key.backspace>NSAL<Key.down><Key.down><Key.enter>
Screenshot: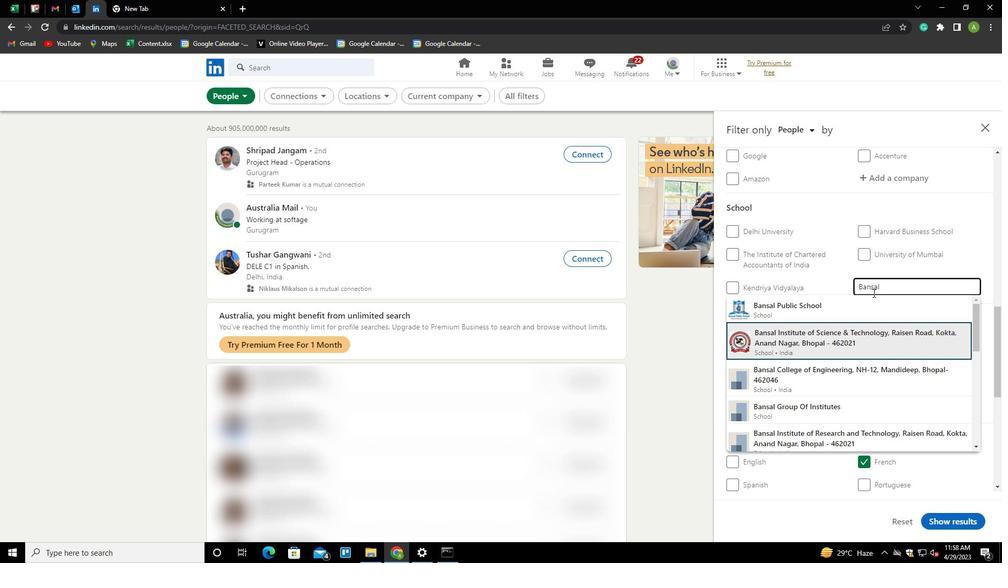 
Action: Mouse scrolled (873, 292) with delta (0, 0)
Screenshot: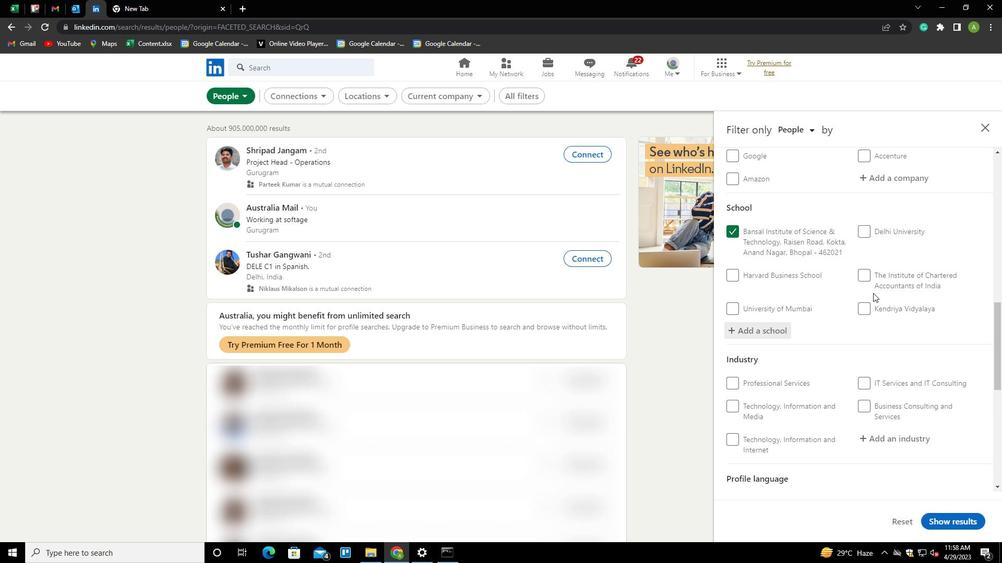 
Action: Mouse scrolled (873, 292) with delta (0, 0)
Screenshot: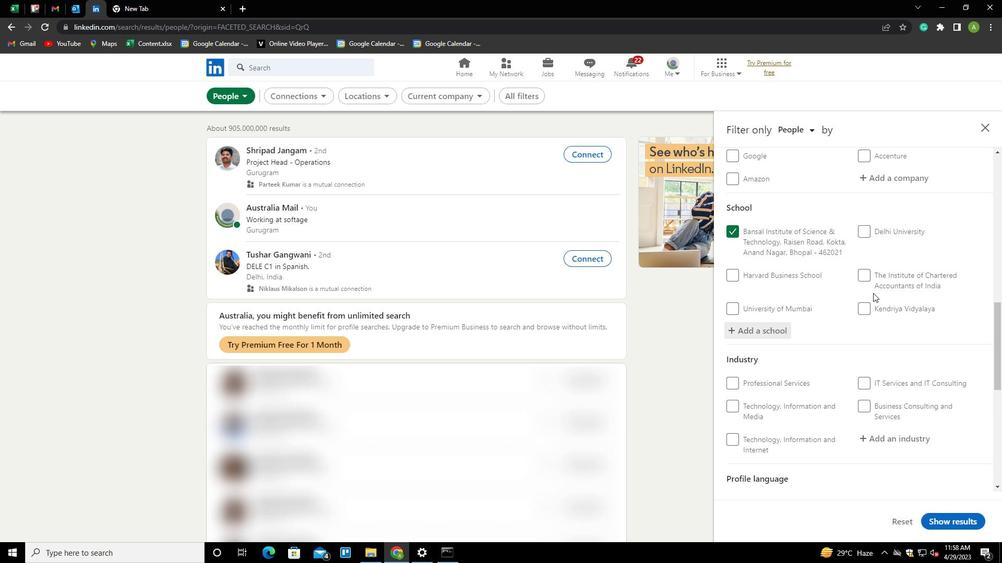 
Action: Mouse scrolled (873, 292) with delta (0, 0)
Screenshot: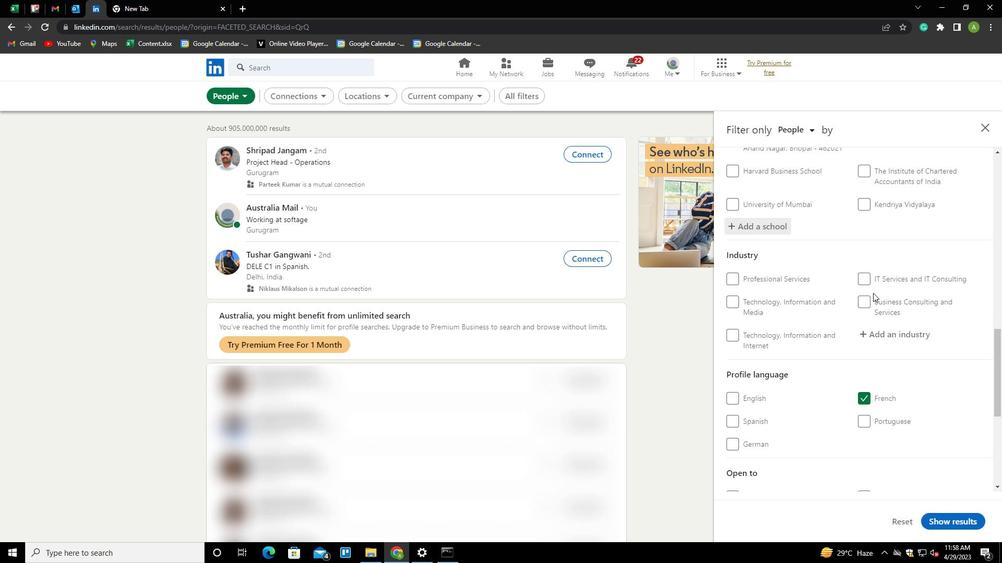 
Action: Mouse moved to (877, 278)
Screenshot: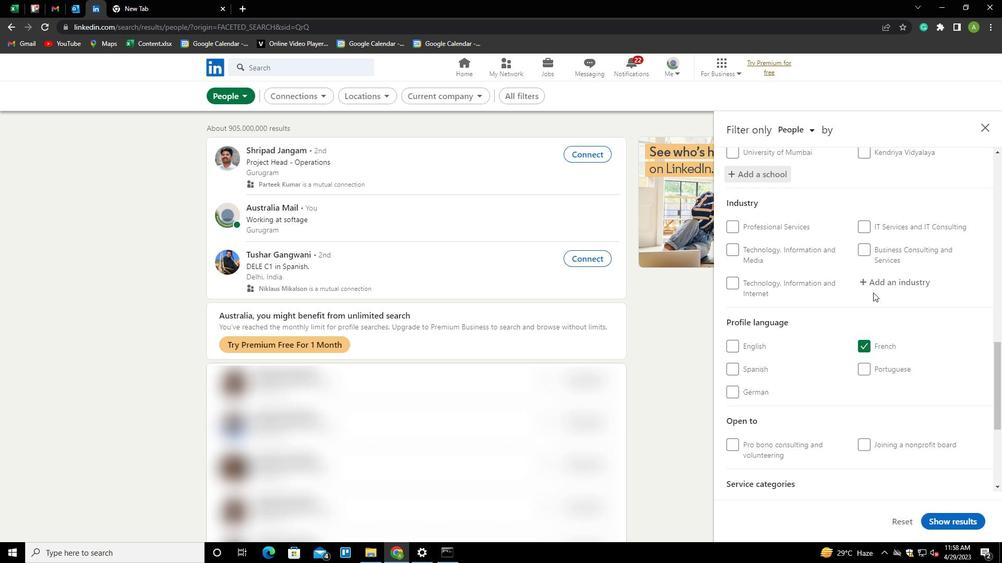 
Action: Mouse pressed left at (877, 278)
Screenshot: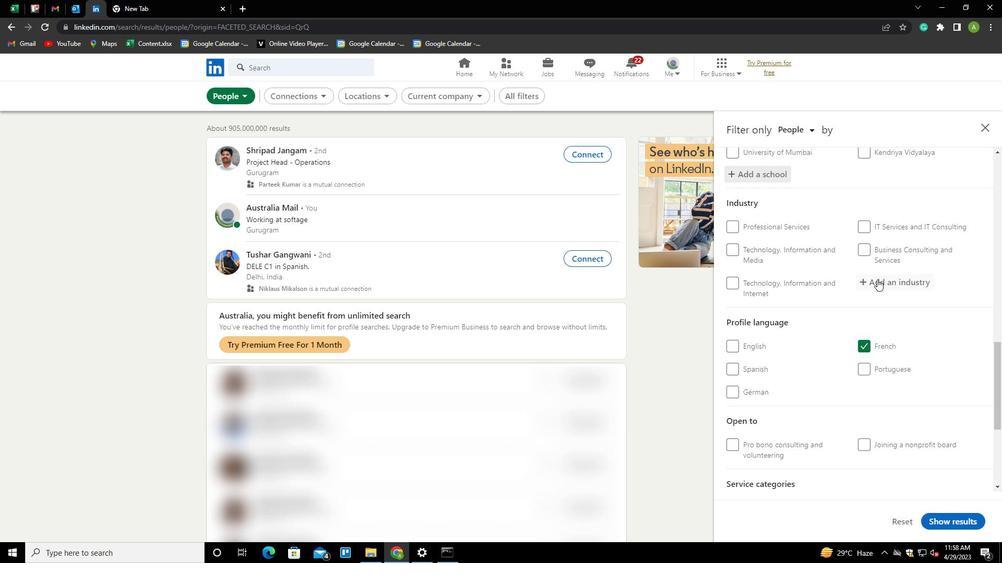 
Action: Mouse moved to (882, 281)
Screenshot: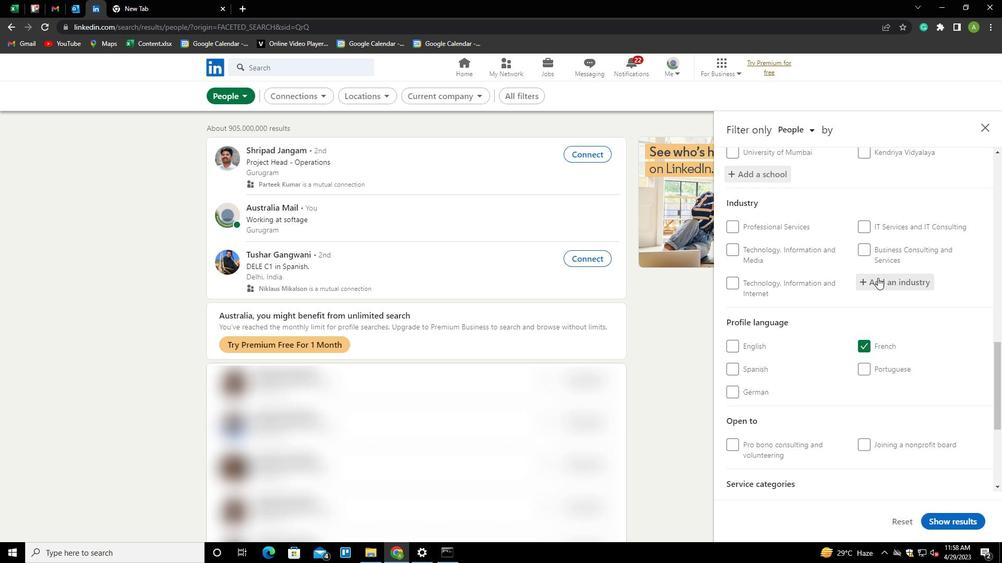 
Action: Mouse pressed left at (882, 281)
Screenshot: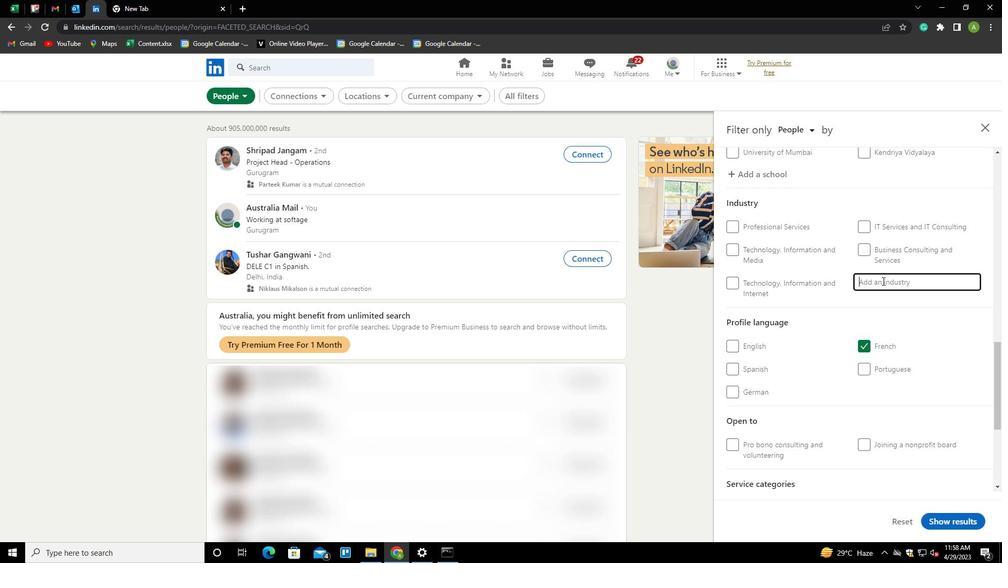 
Action: Key pressed <Key.shift><Key.shift><Key.shift><Key.shift><Key.shift>MACHINERY<Key.down><Key.down><Key.enter>
Screenshot: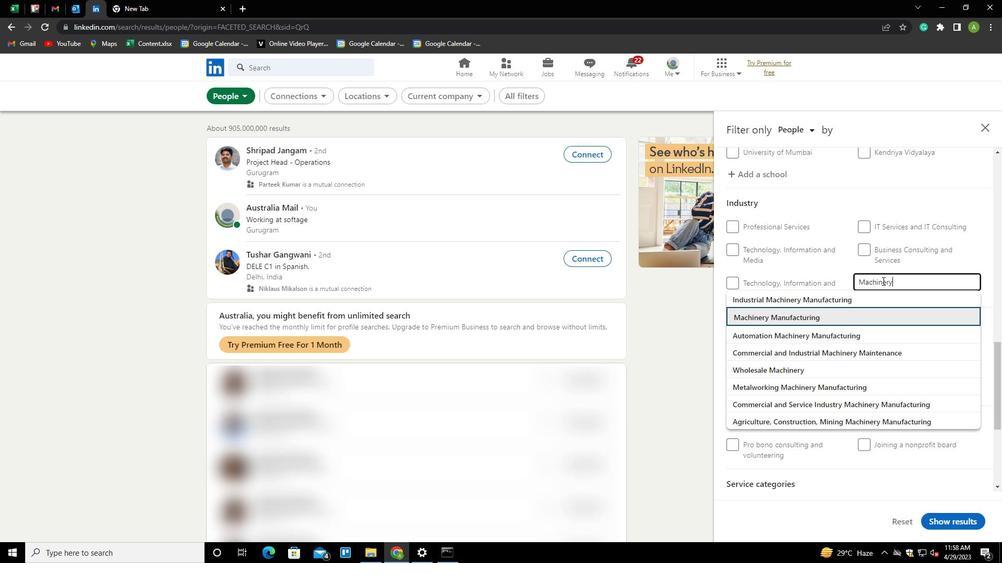 
Action: Mouse scrolled (882, 280) with delta (0, 0)
Screenshot: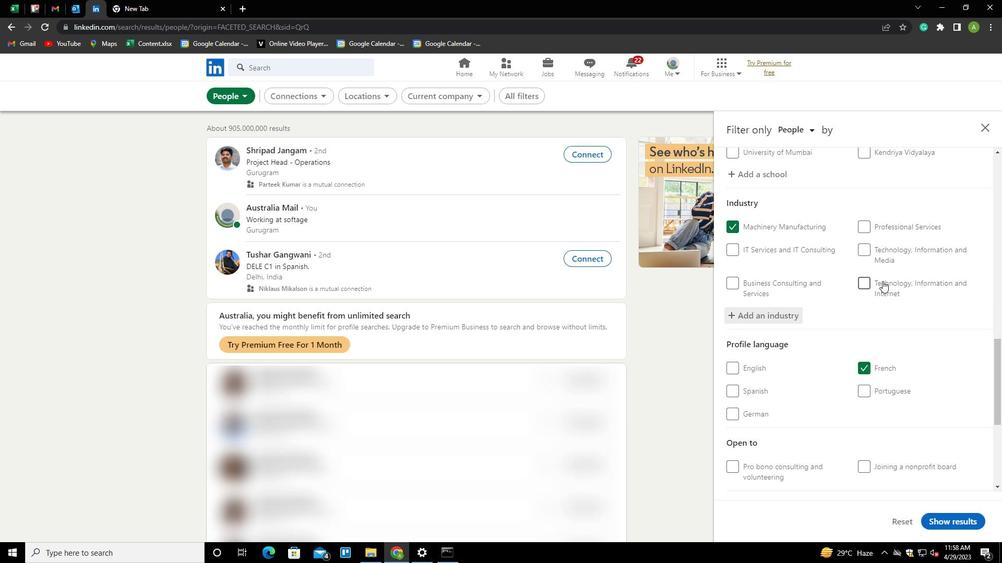 
Action: Mouse scrolled (882, 280) with delta (0, 0)
Screenshot: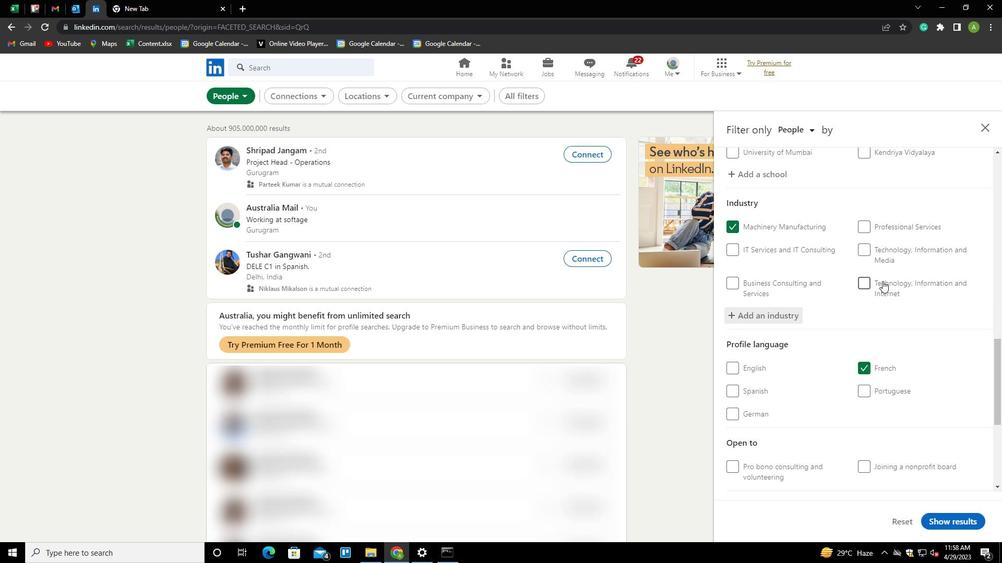 
Action: Mouse scrolled (882, 280) with delta (0, 0)
Screenshot: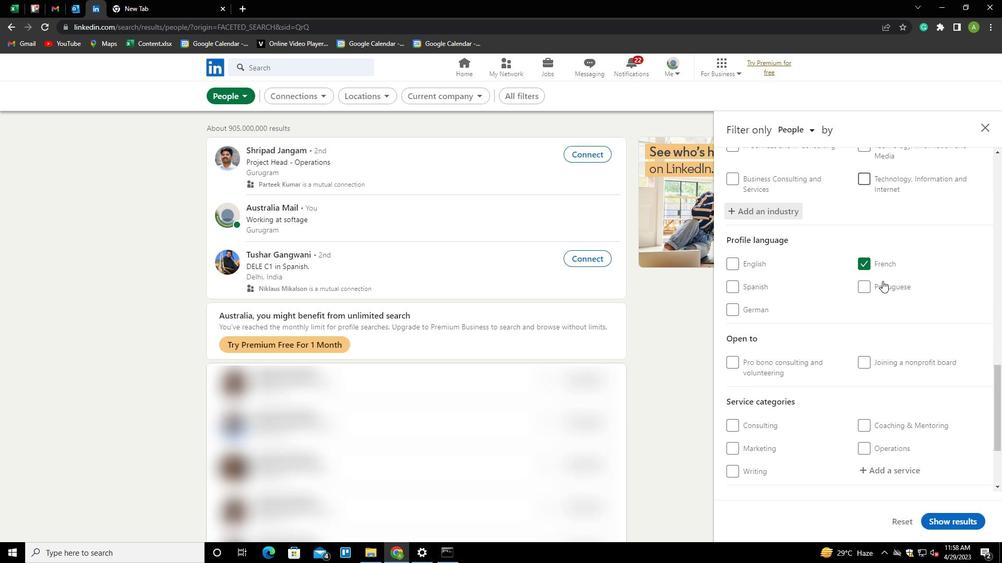 
Action: Mouse scrolled (882, 280) with delta (0, 0)
Screenshot: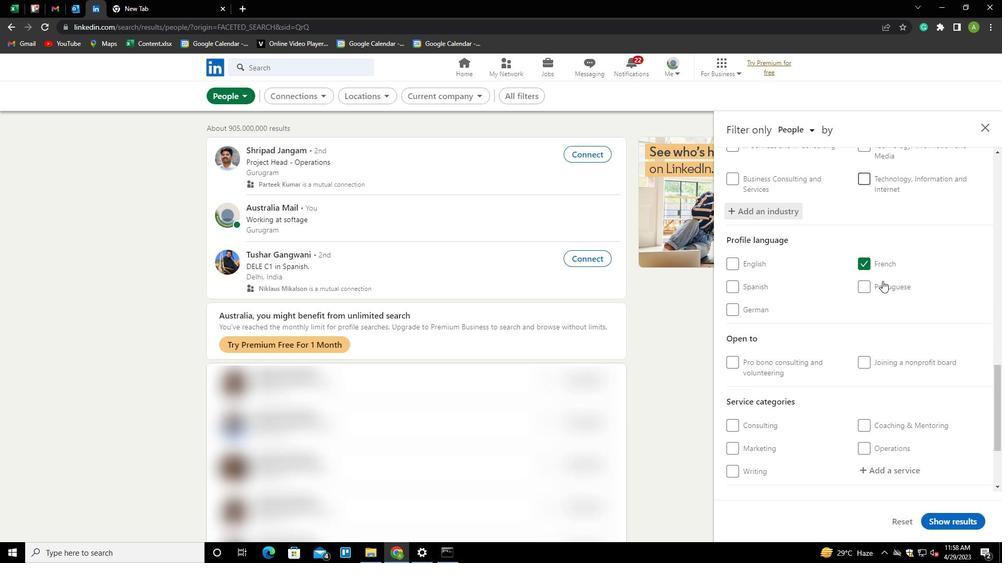 
Action: Mouse scrolled (882, 280) with delta (0, 0)
Screenshot: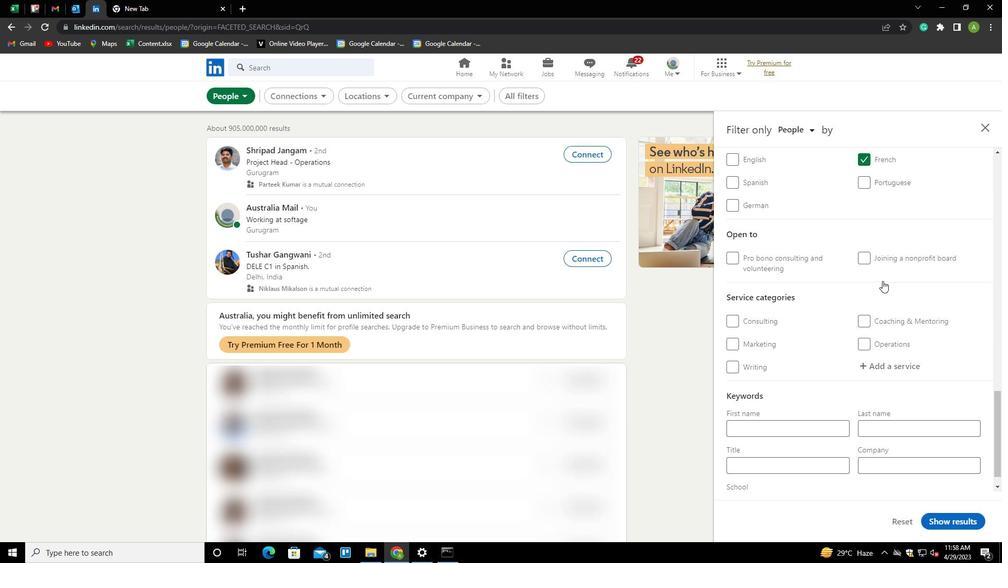 
Action: Mouse moved to (877, 350)
Screenshot: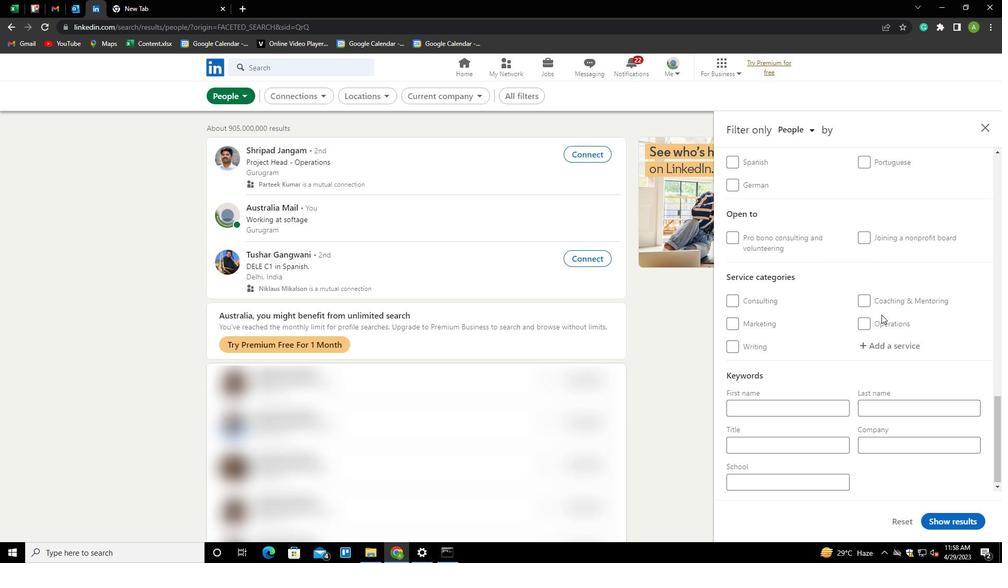 
Action: Mouse pressed left at (877, 350)
Screenshot: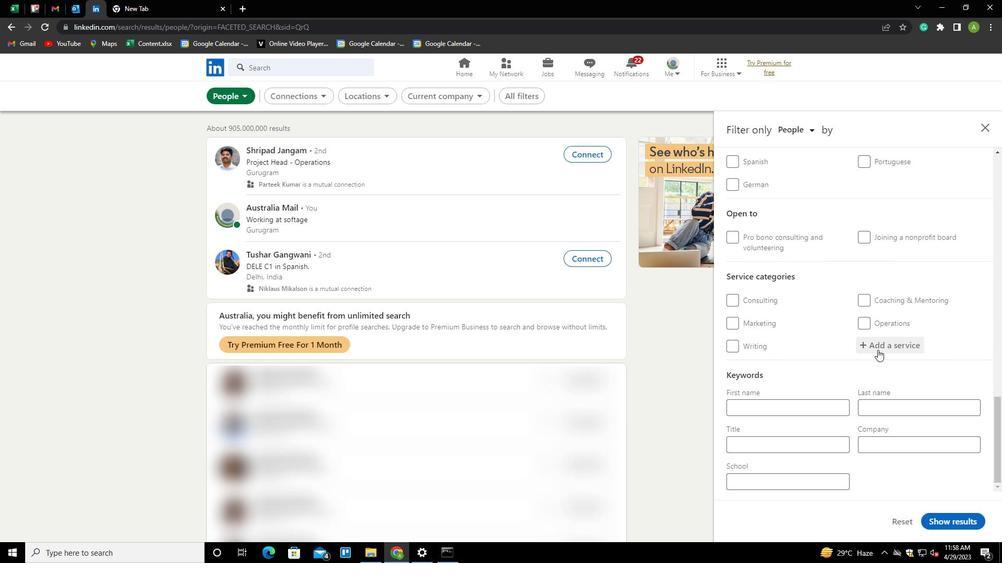 
Action: Key pressed <Key.shift><Key.shift><Key.shift><Key.shift>BUSINESS<Key.down><Key.down><Key.down><Key.down><Key.up><Key.enter>
Screenshot: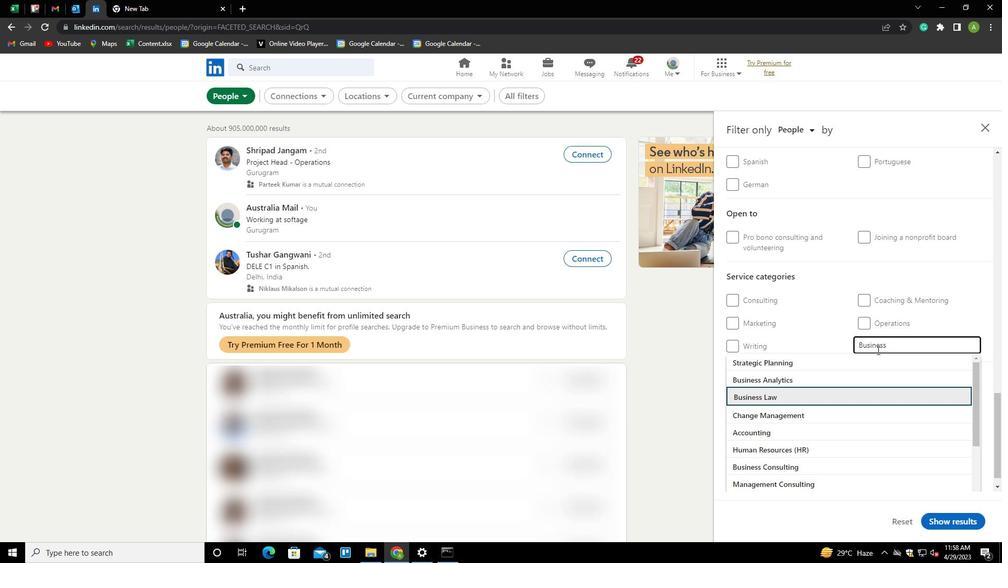 
Action: Mouse scrolled (877, 350) with delta (0, 0)
Screenshot: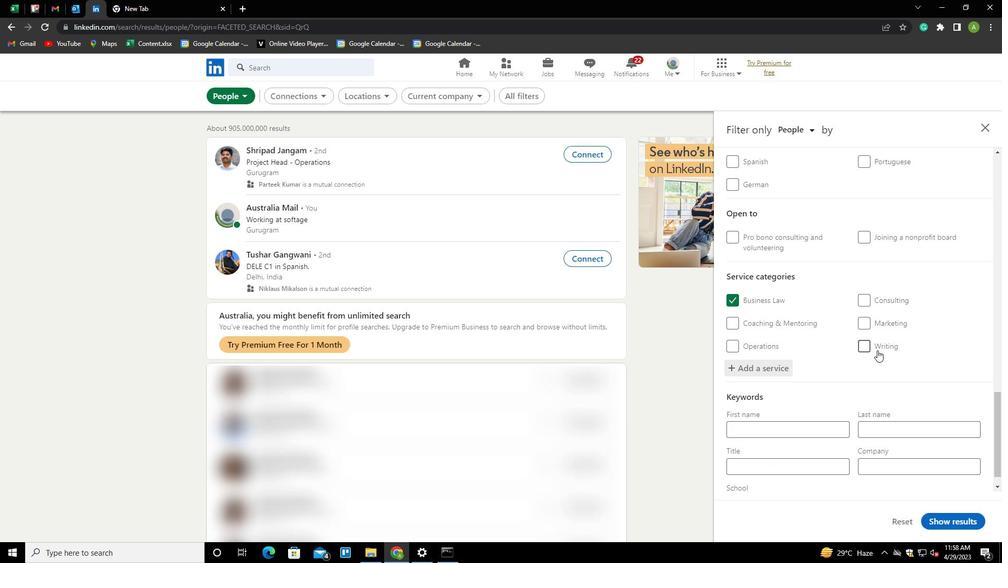 
Action: Mouse scrolled (877, 350) with delta (0, 0)
Screenshot: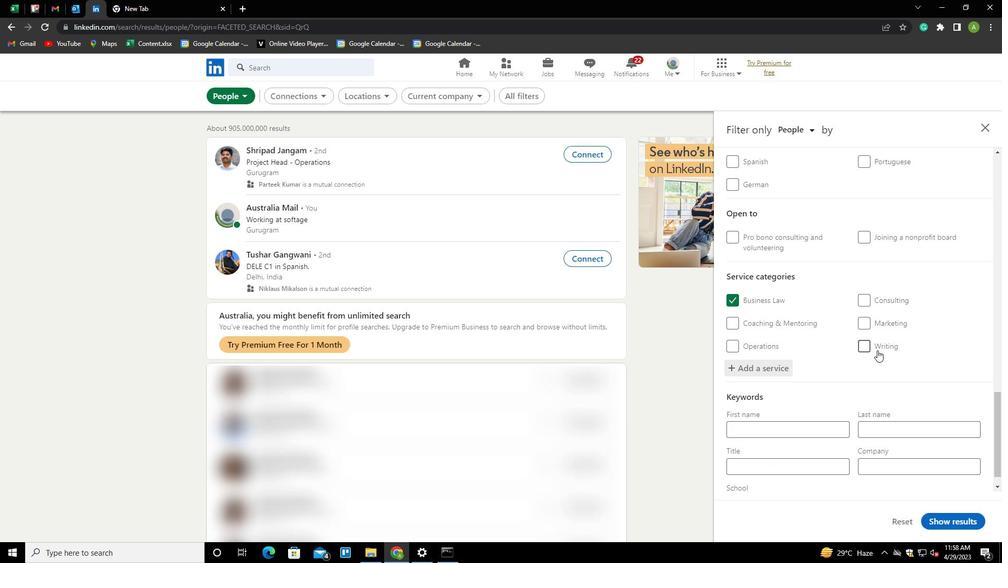 
Action: Mouse scrolled (877, 350) with delta (0, 0)
Screenshot: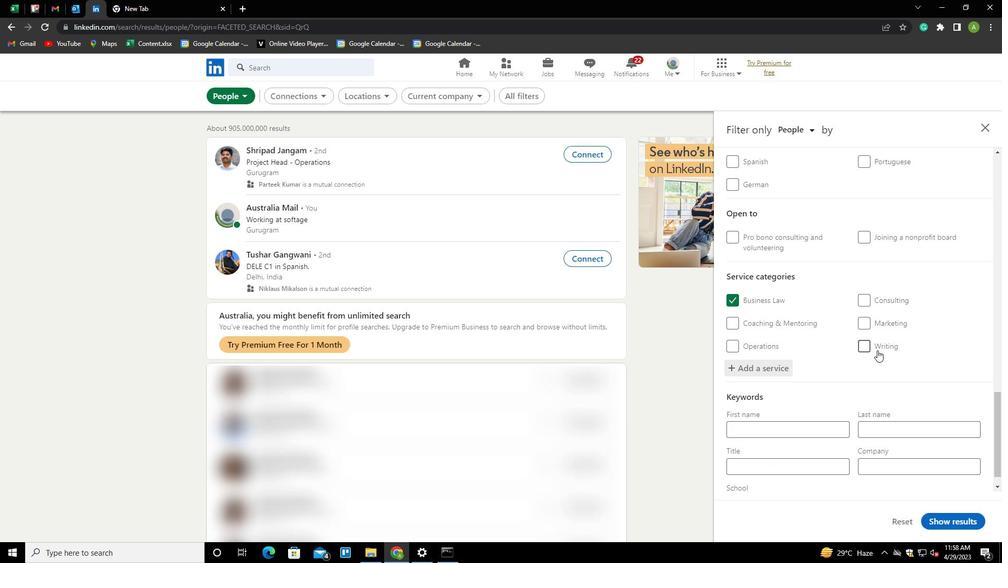 
Action: Mouse scrolled (877, 349) with delta (0, -1)
Screenshot: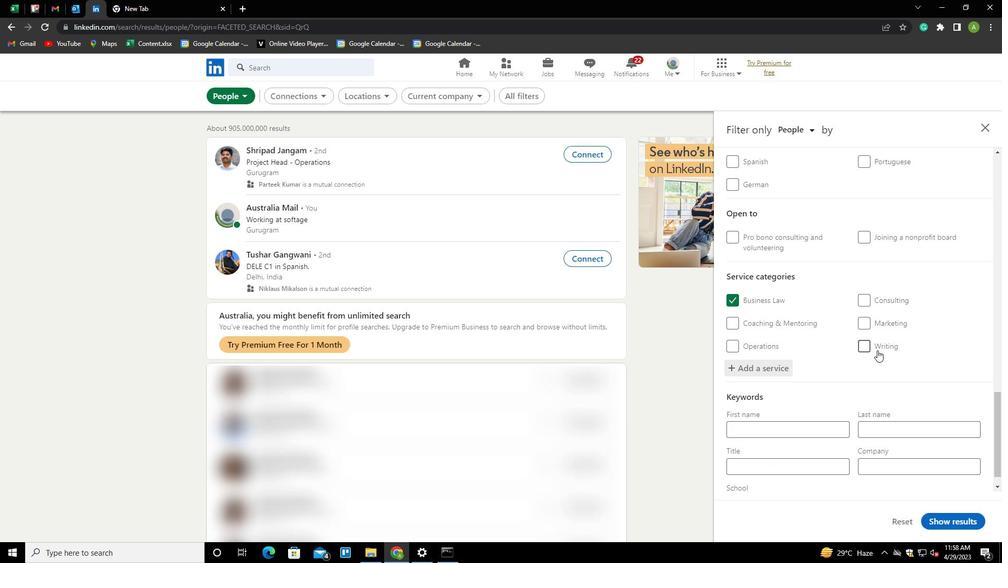 
Action: Mouse scrolled (877, 350) with delta (0, 0)
Screenshot: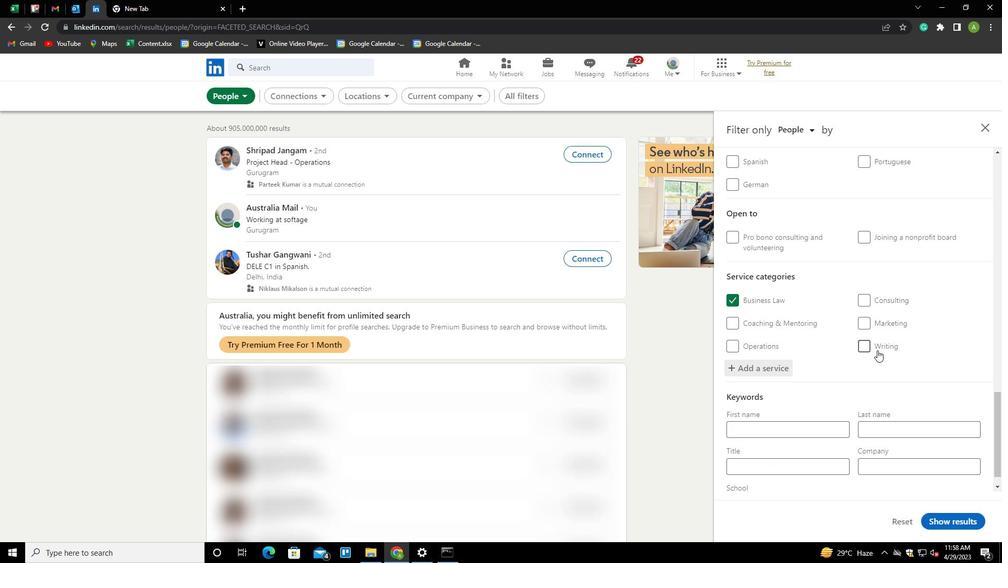 
Action: Mouse scrolled (877, 350) with delta (0, 0)
Screenshot: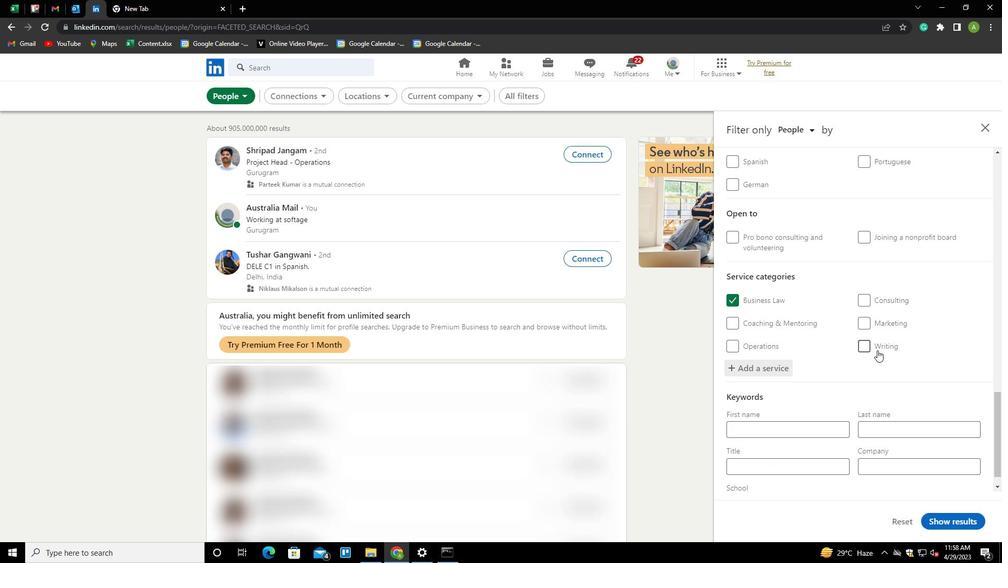 
Action: Mouse moved to (767, 443)
Screenshot: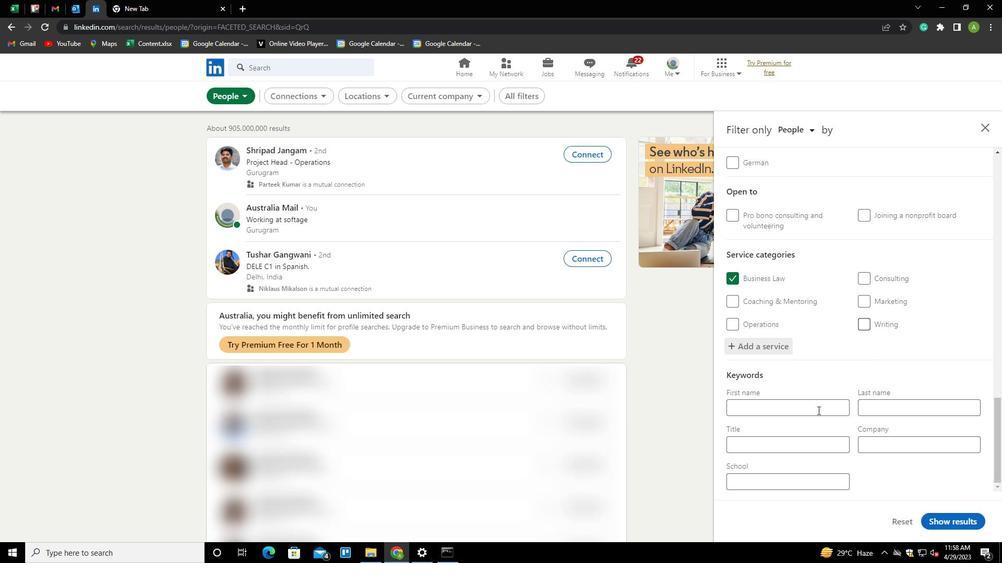 
Action: Mouse pressed left at (767, 443)
Screenshot: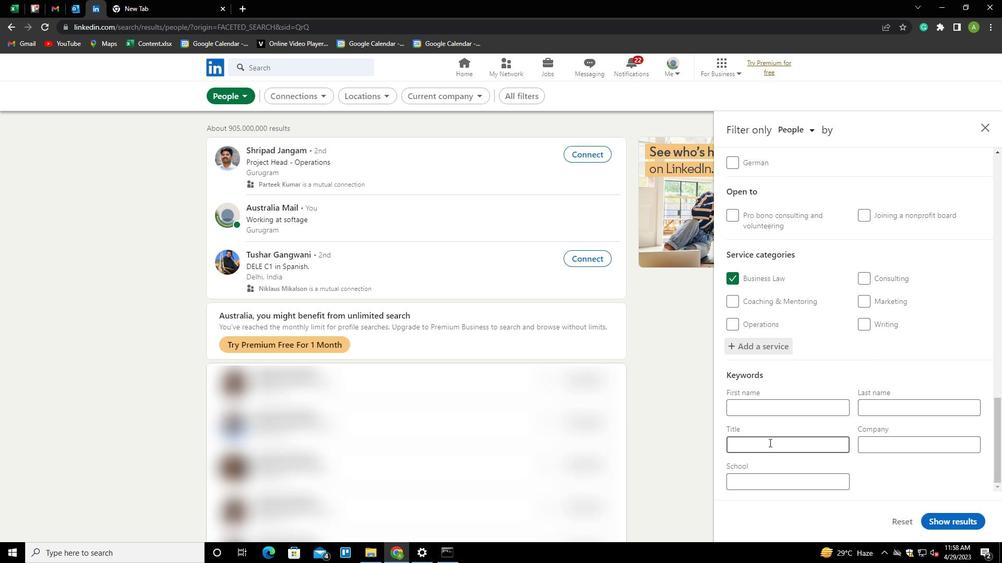 
Action: Key pressed <Key.shift>DIRECT<Key.space>OF<Key.space><Key.shift>INSIDE<Key.space><Key.shift>SALES
Screenshot: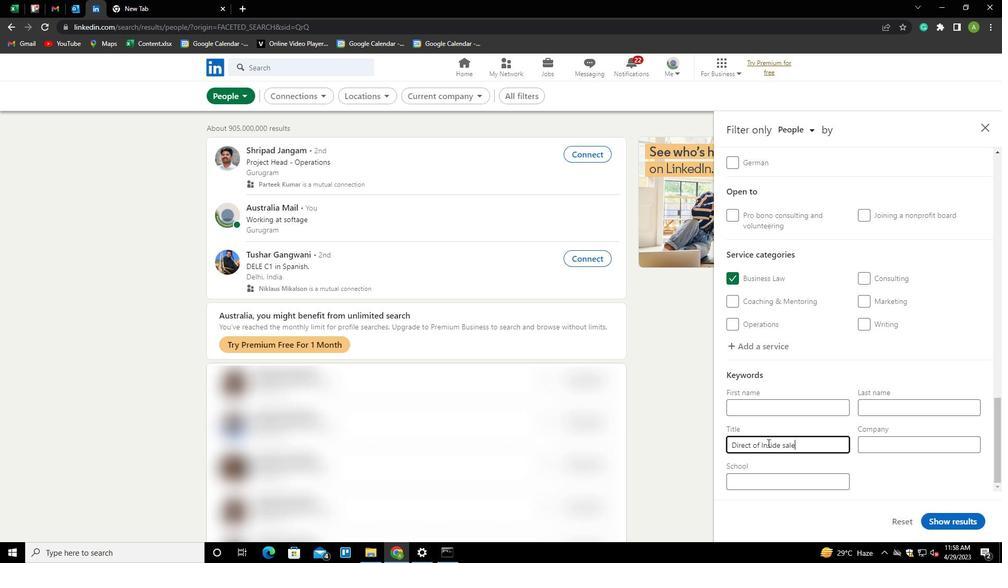 
Action: Mouse moved to (932, 483)
Screenshot: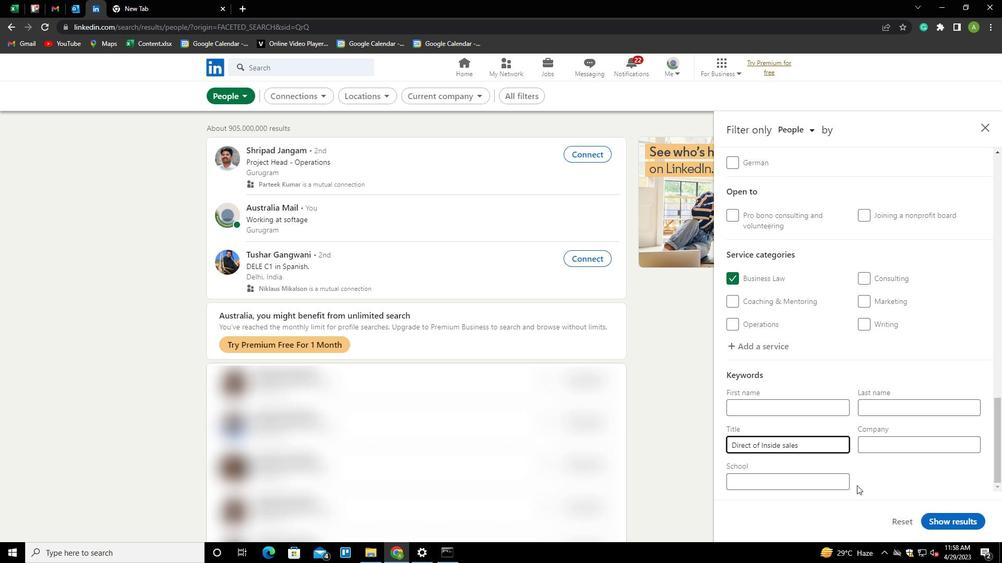 
Action: Mouse pressed left at (932, 483)
Screenshot: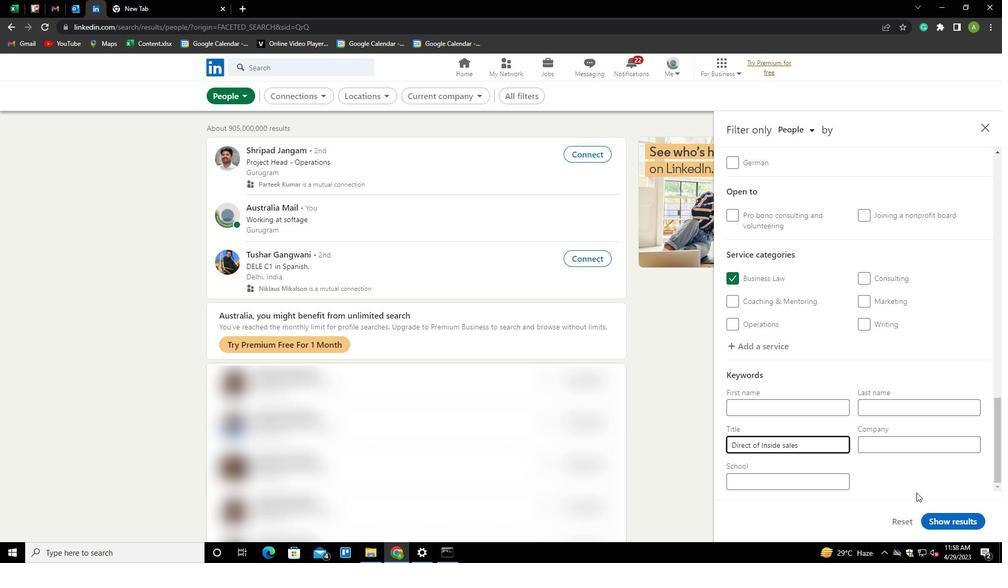 
Action: Mouse moved to (944, 519)
Screenshot: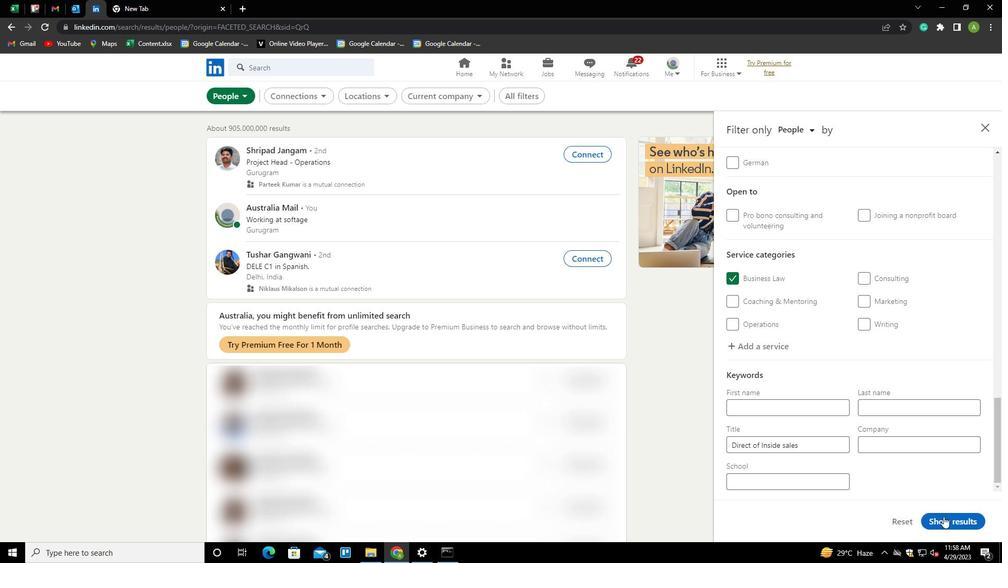 
Action: Mouse pressed left at (944, 519)
Screenshot: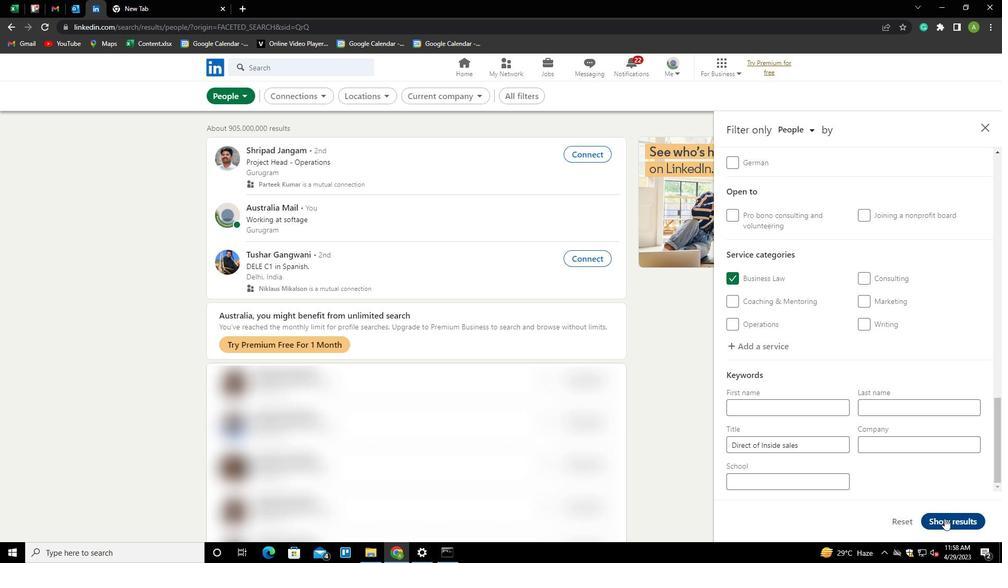
